 Task: Open Card Business Requirements Elicitation in Board Branding Strategy to Workspace Human Resources Information Systems and add a team member Softage.3@softage.net, a label Red, a checklist Demand Planning, an attachment from your onedrive, a color Red and finally, add a card description 'Research and develop new service quality assurance process' and a comment 'This task presents an opportunity to showcase our problem-solving and critical thinking skills, finding solutions to complex challenges.'. Add a start date 'Jan 07, 1900' with a due date 'Jan 14, 1900'
Action: Mouse moved to (78, 269)
Screenshot: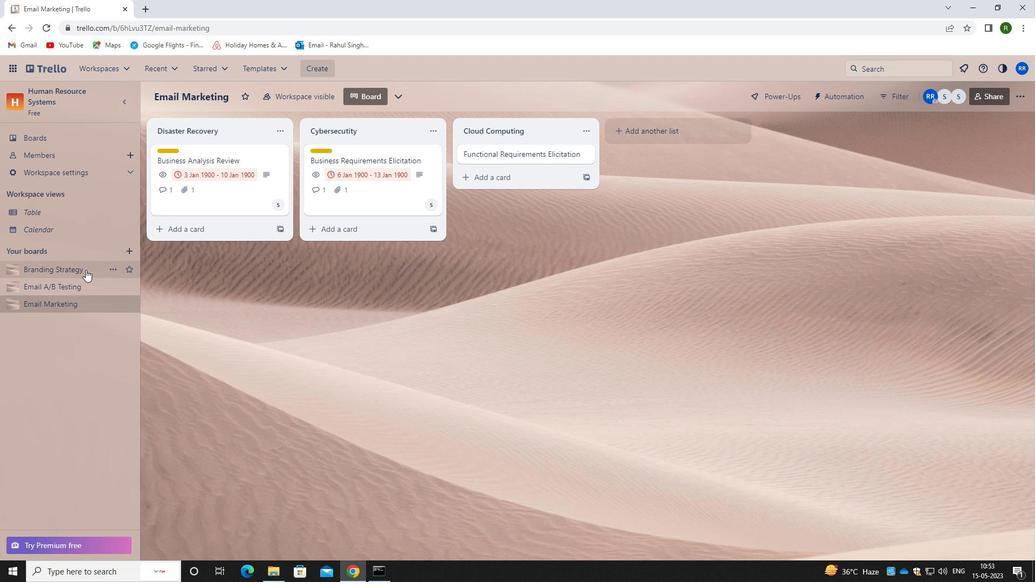 
Action: Mouse pressed left at (78, 269)
Screenshot: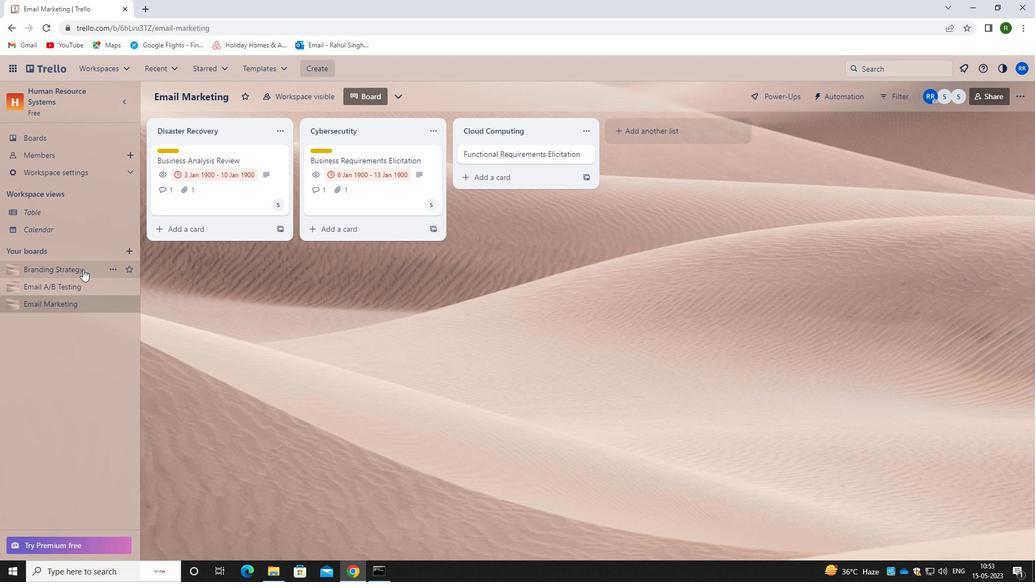 
Action: Mouse moved to (583, 152)
Screenshot: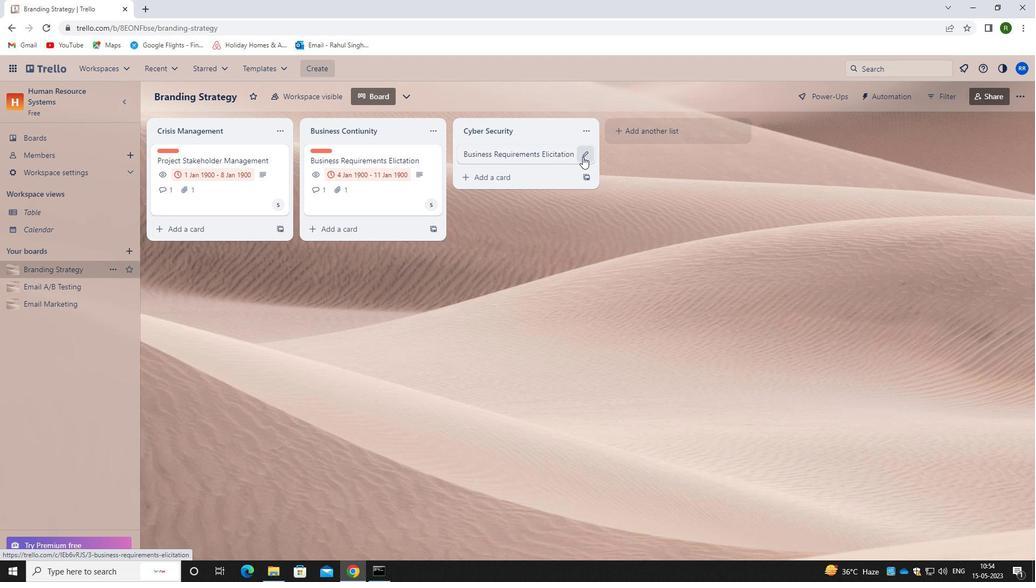 
Action: Mouse pressed left at (583, 152)
Screenshot: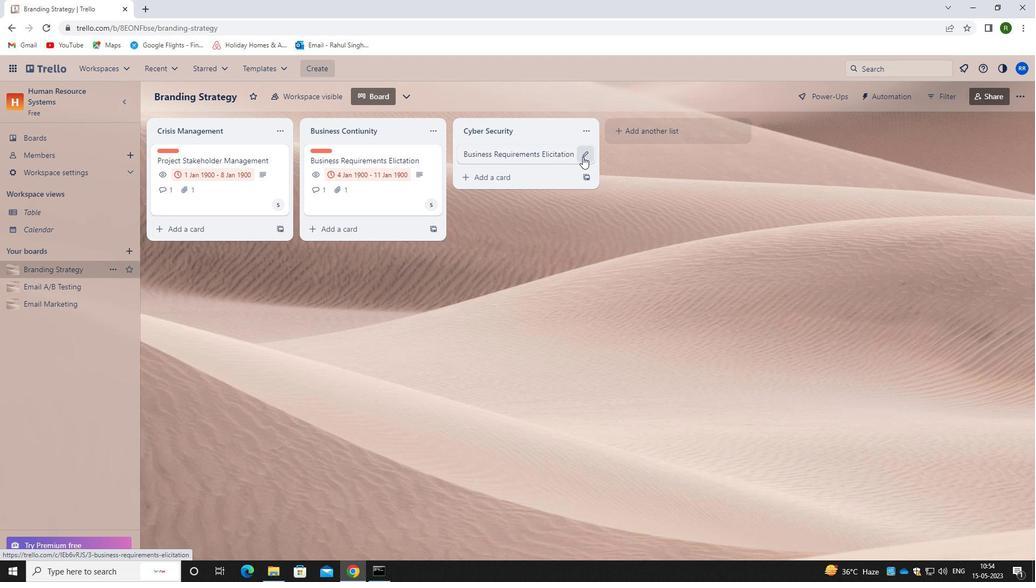 
Action: Mouse moved to (625, 154)
Screenshot: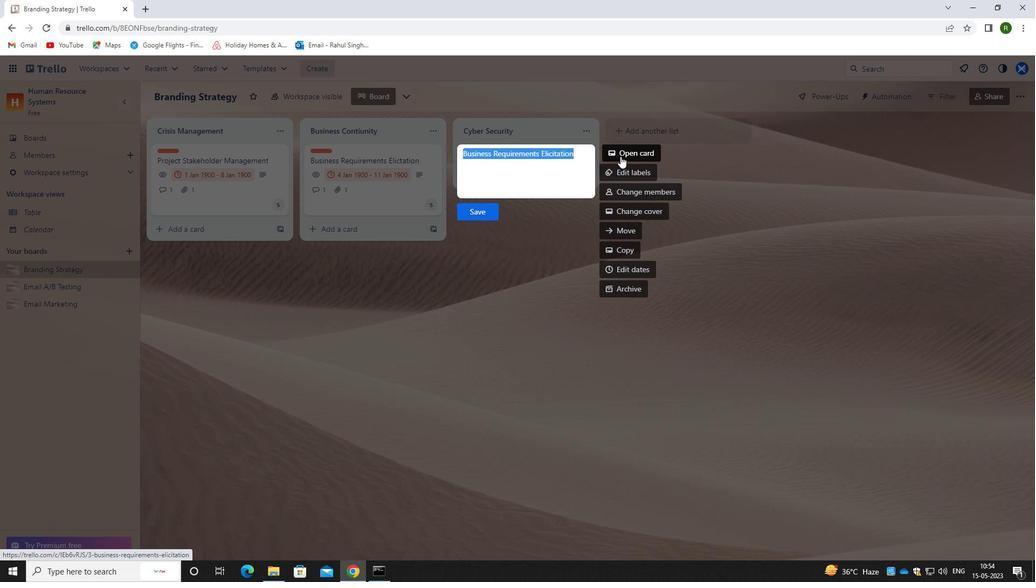 
Action: Mouse pressed left at (625, 154)
Screenshot: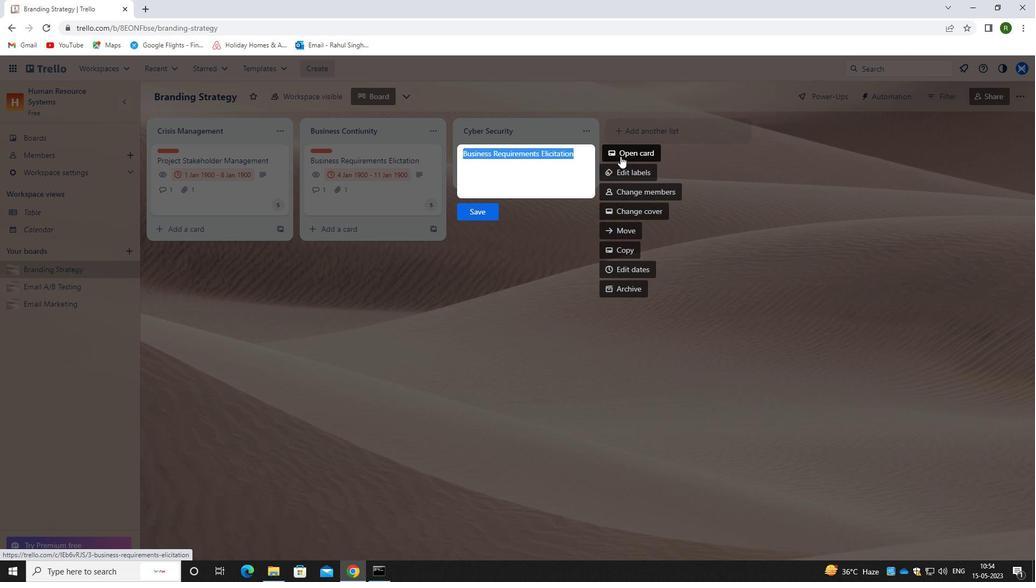 
Action: Mouse moved to (658, 185)
Screenshot: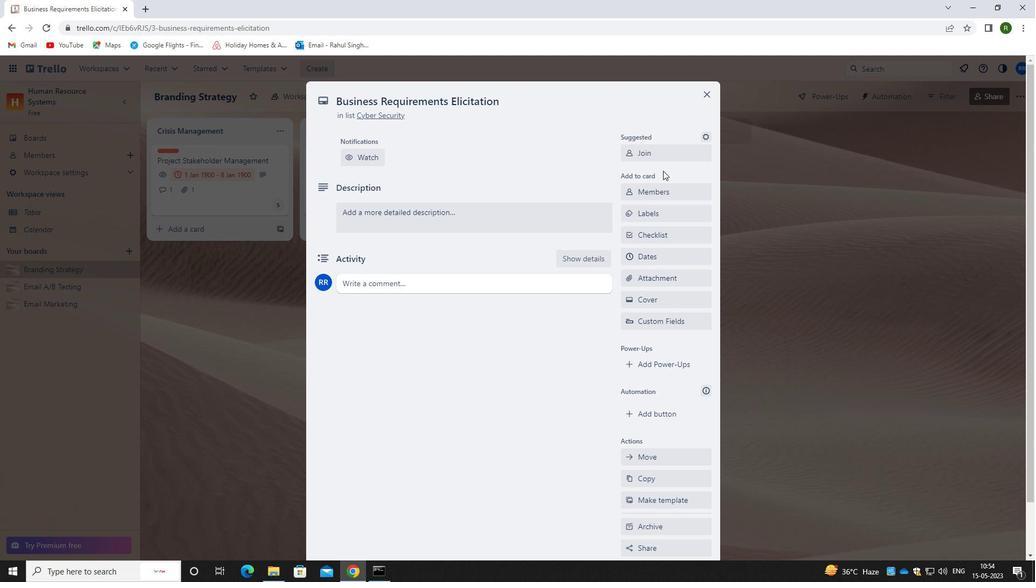 
Action: Mouse pressed left at (658, 185)
Screenshot: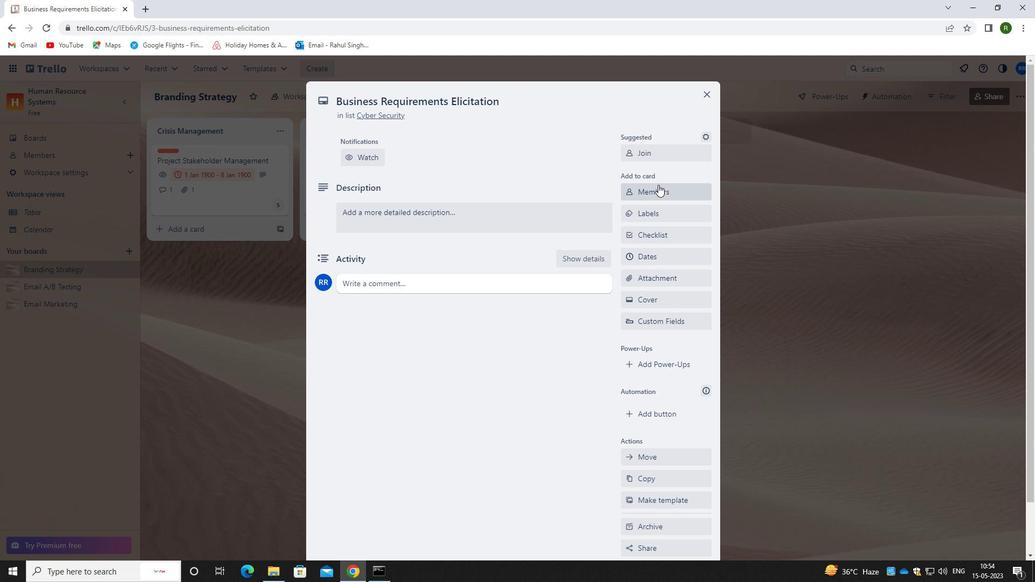 
Action: Mouse moved to (663, 245)
Screenshot: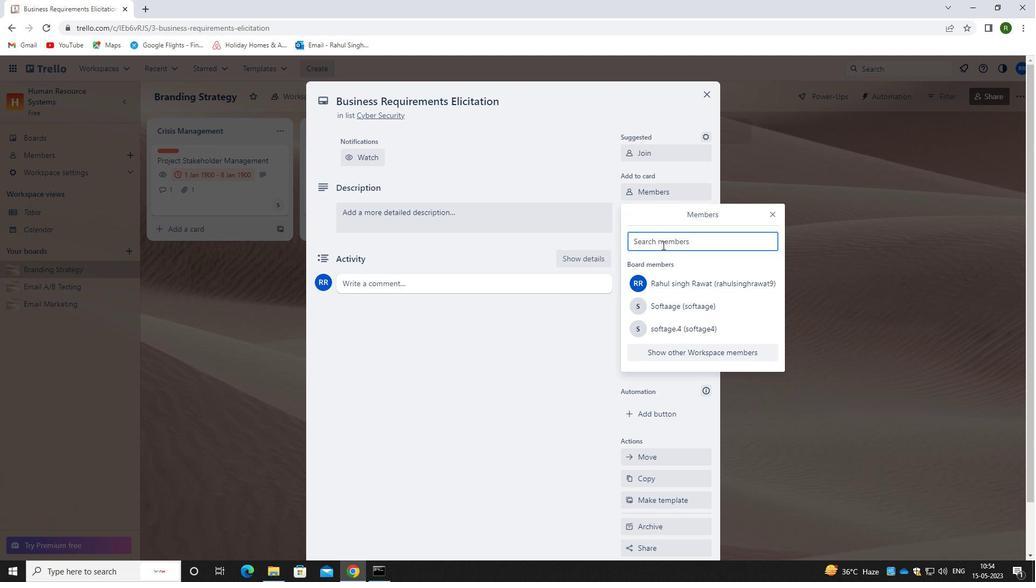 
Action: Key pressed <Key.caps_lock>s<Key.caps_lock>oftage.3<Key.shift>@SOFTAGE.NEY<Key.backspace>
Screenshot: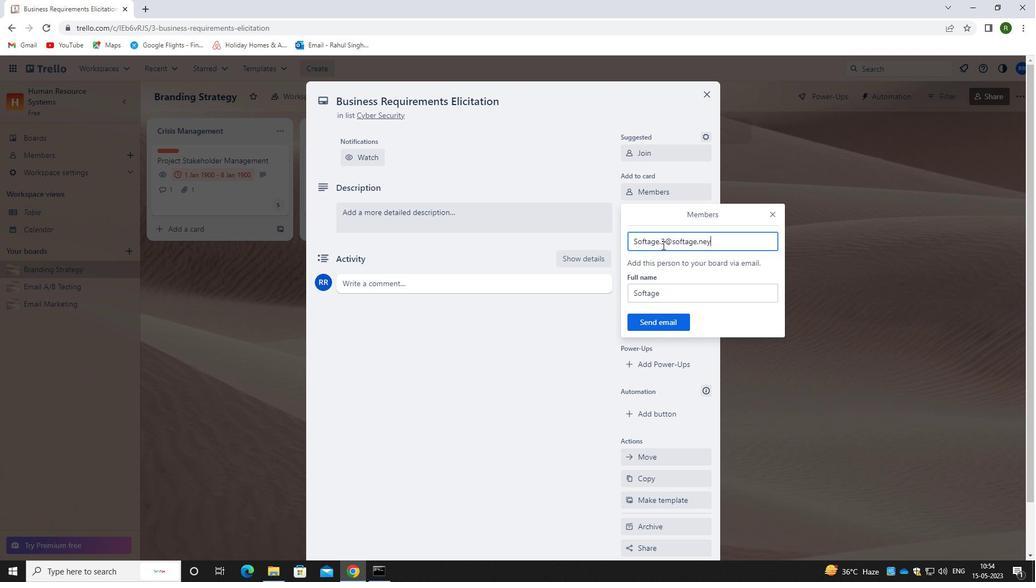 
Action: Mouse moved to (663, 245)
Screenshot: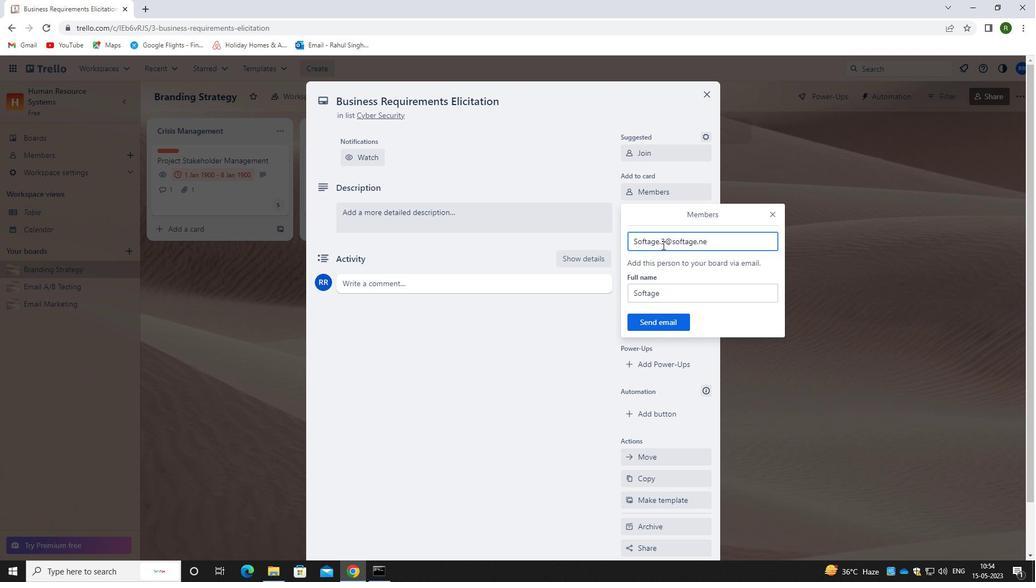 
Action: Key pressed T
Screenshot: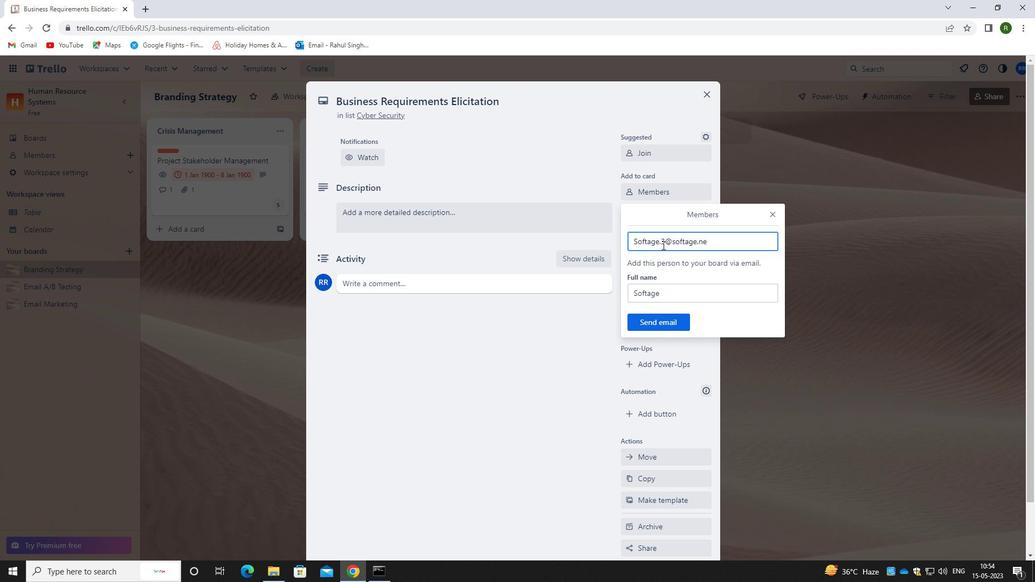 
Action: Mouse moved to (654, 329)
Screenshot: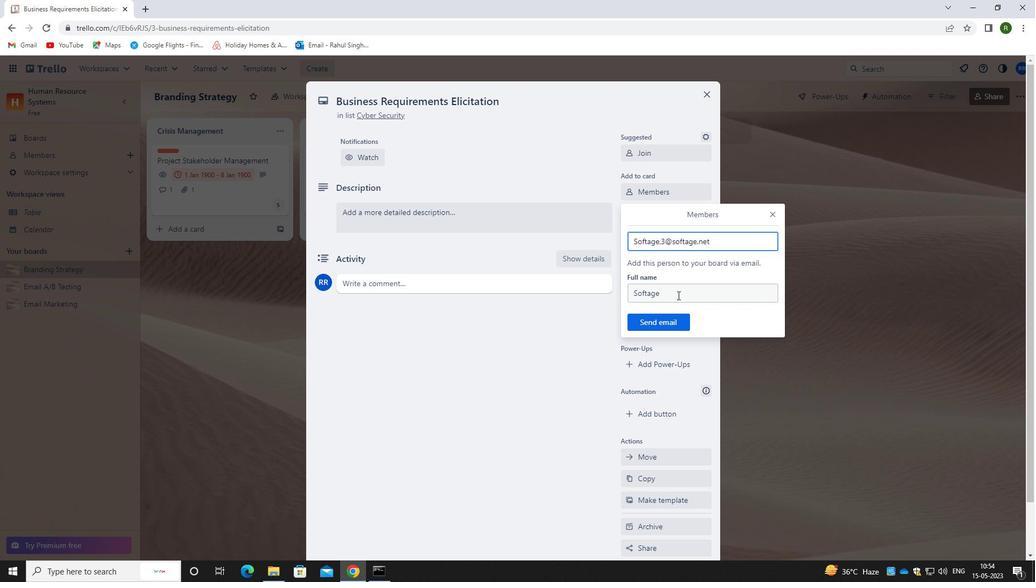 
Action: Mouse pressed left at (654, 329)
Screenshot: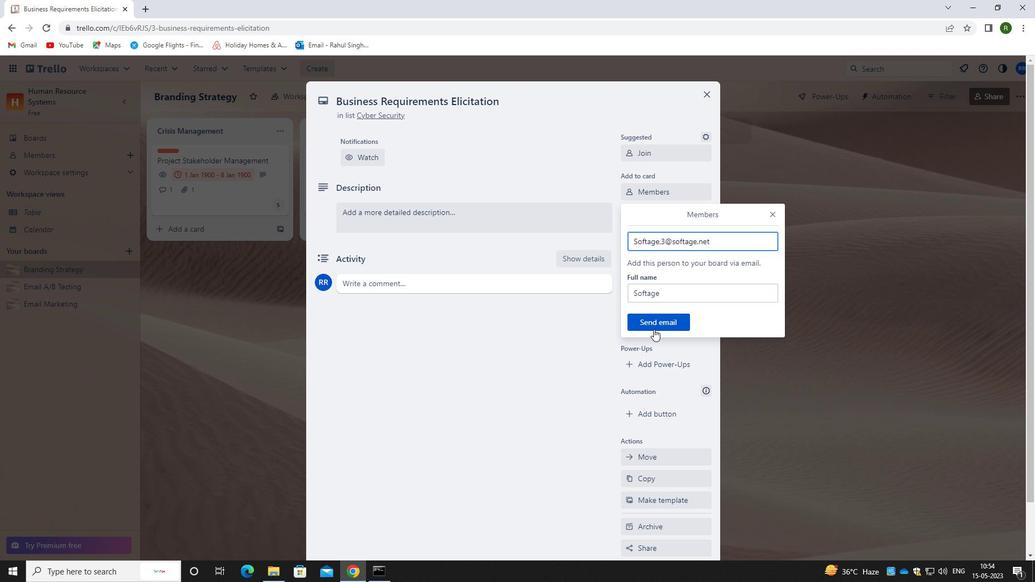 
Action: Mouse moved to (667, 213)
Screenshot: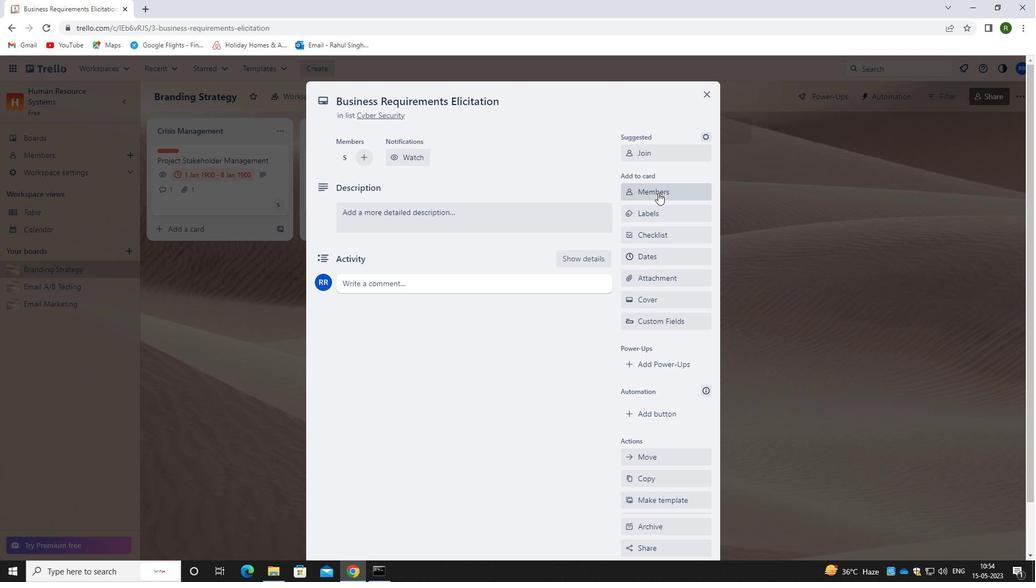 
Action: Mouse pressed left at (667, 213)
Screenshot: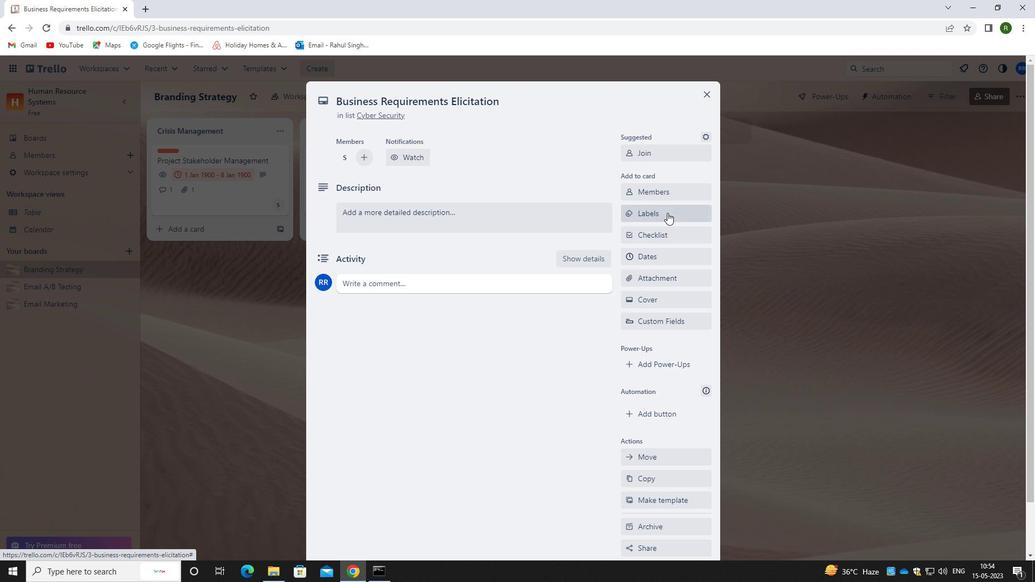 
Action: Mouse moved to (667, 213)
Screenshot: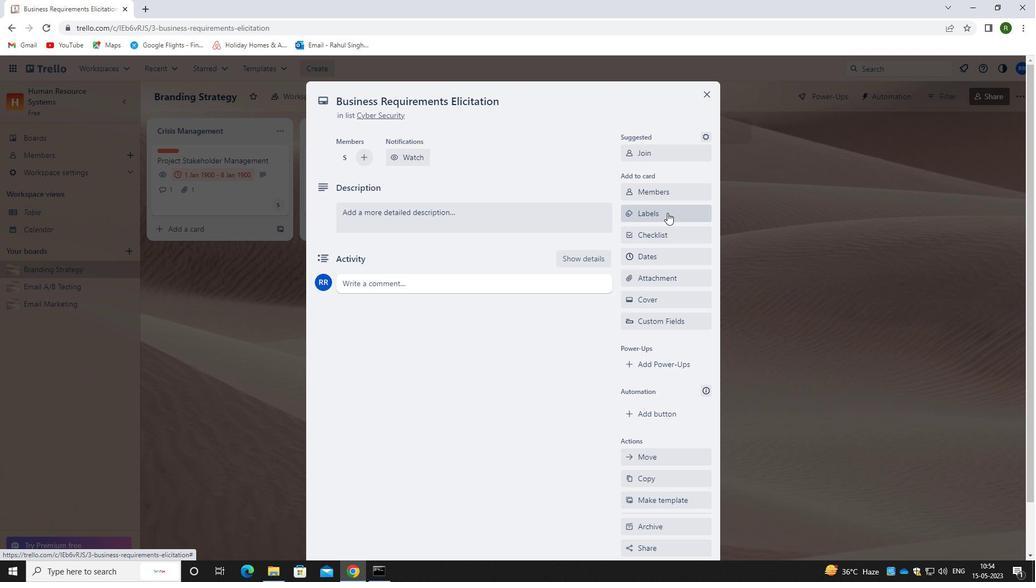 
Action: Key pressed RED
Screenshot: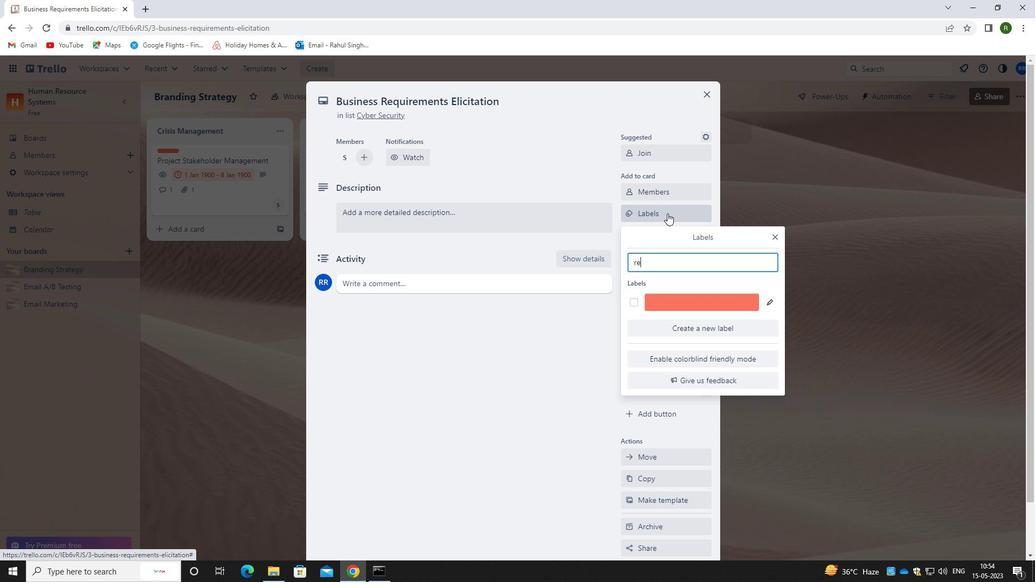 
Action: Mouse moved to (632, 302)
Screenshot: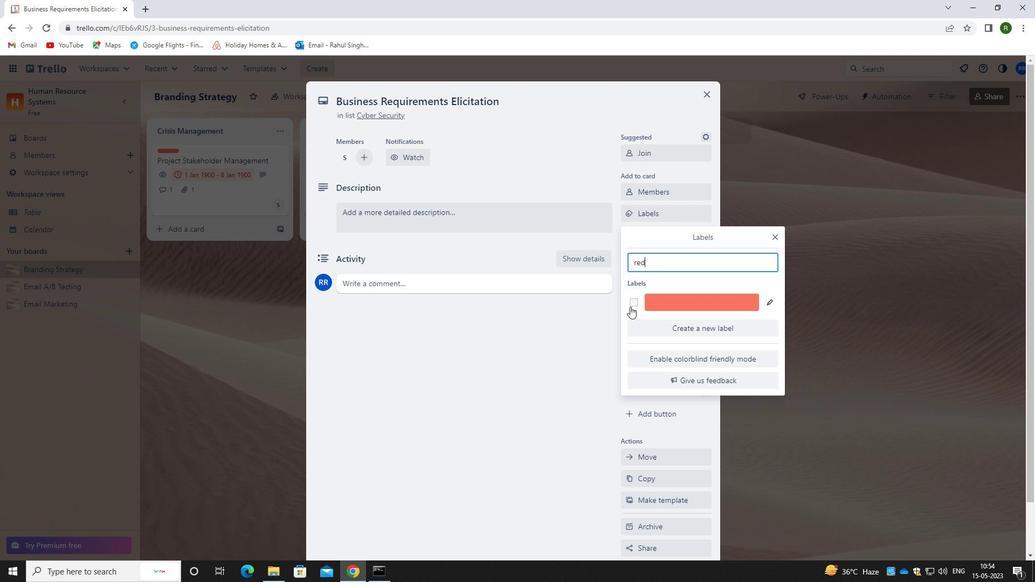 
Action: Mouse pressed left at (632, 302)
Screenshot: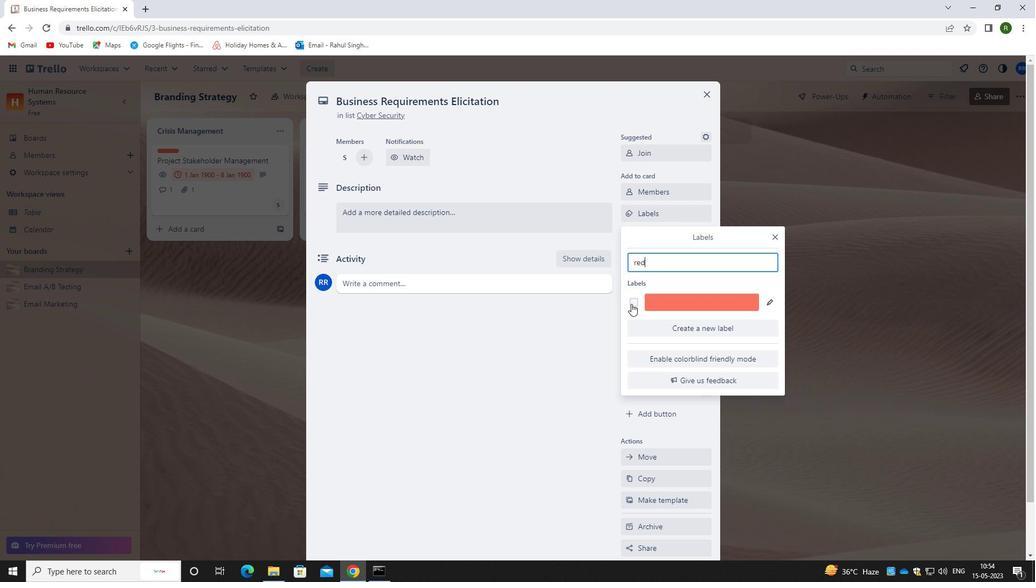
Action: Mouse moved to (564, 366)
Screenshot: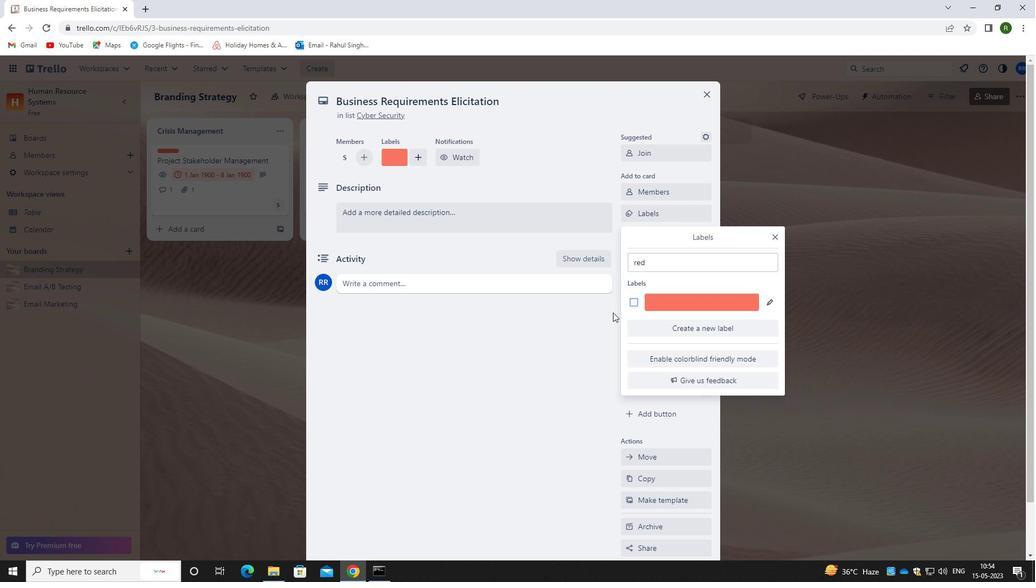 
Action: Mouse pressed left at (564, 366)
Screenshot: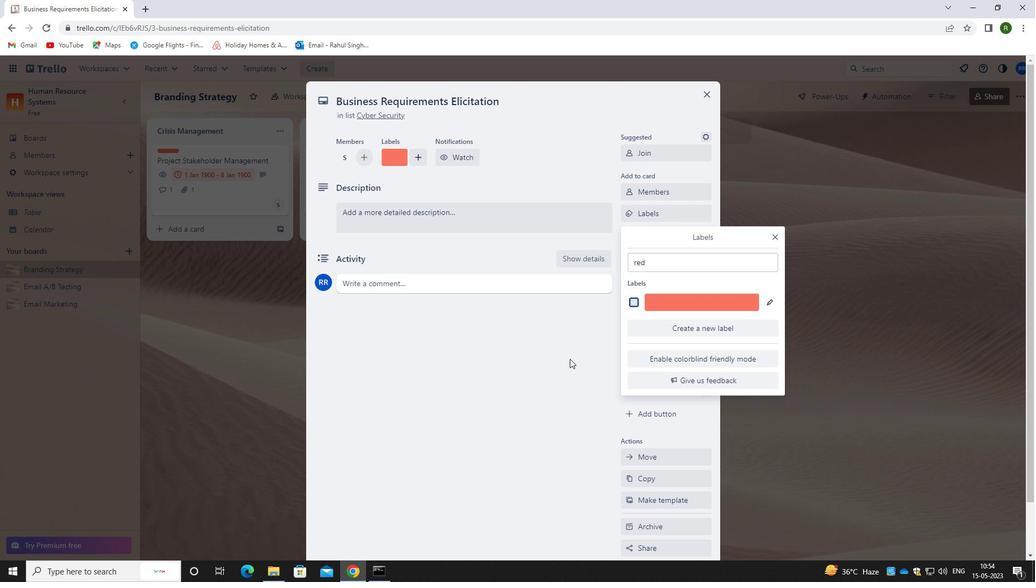 
Action: Mouse moved to (662, 239)
Screenshot: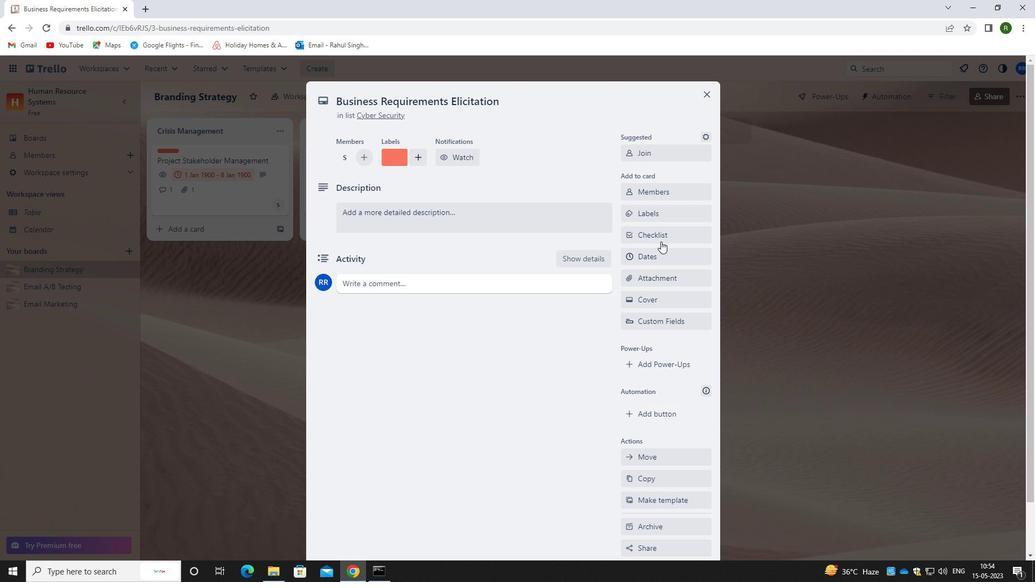 
Action: Mouse pressed left at (662, 239)
Screenshot: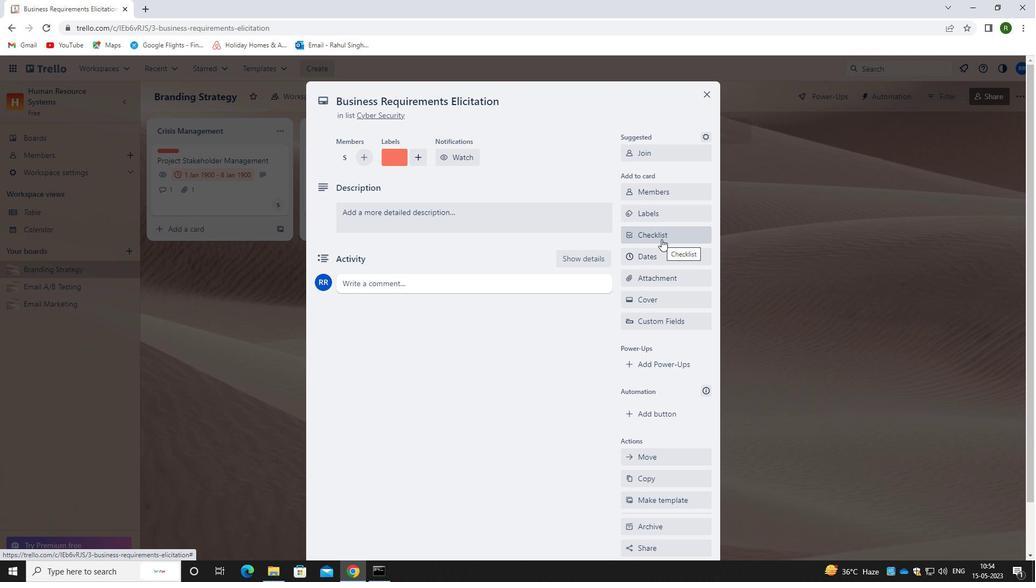 
Action: Mouse moved to (726, 305)
Screenshot: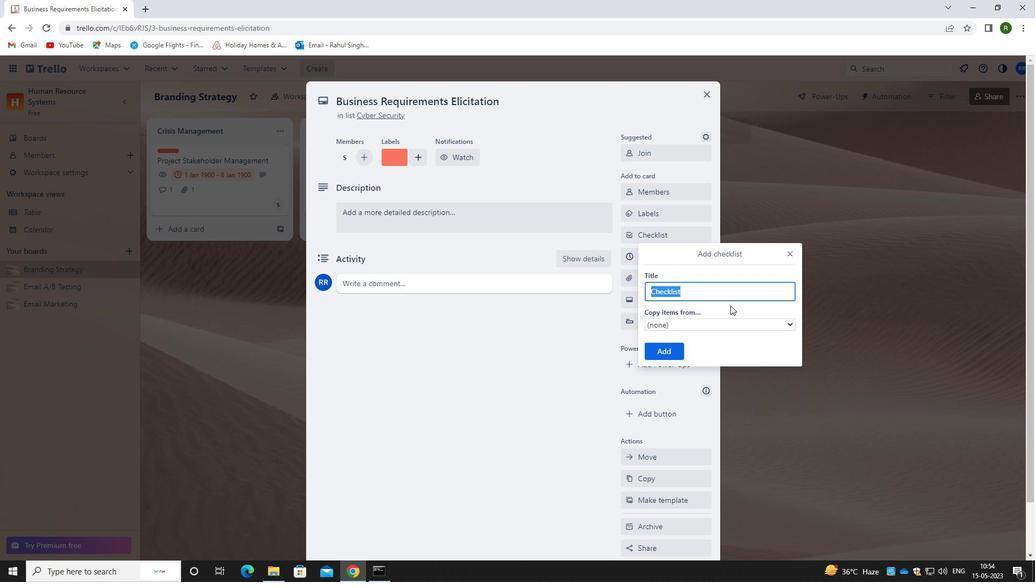 
Action: Key pressed <Key.shift>DEMAND<Key.space><Key.shift><Key.shift><Key.shift><Key.shift><Key.shift>PLANNING
Screenshot: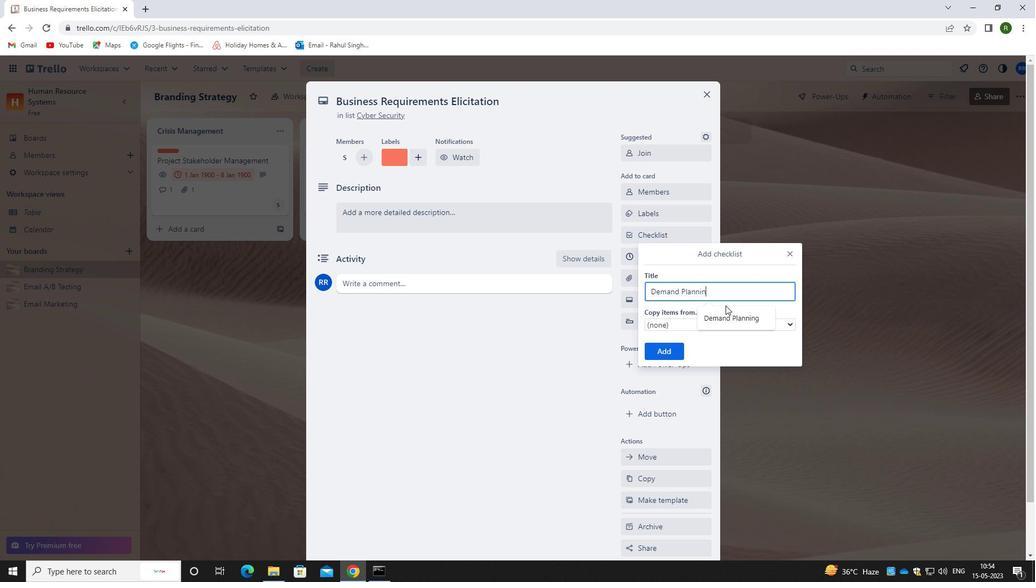 
Action: Mouse moved to (669, 346)
Screenshot: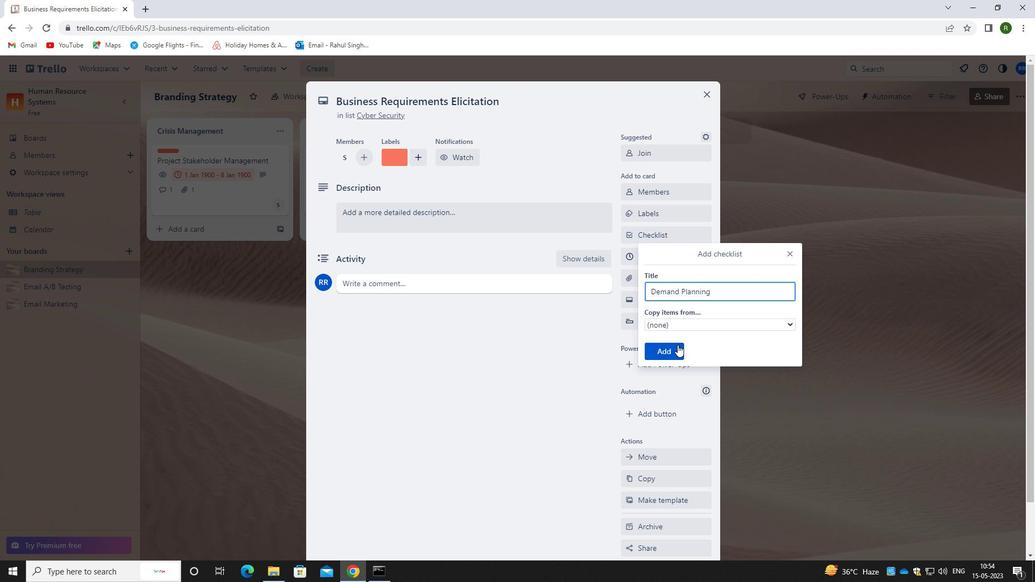 
Action: Mouse pressed left at (669, 346)
Screenshot: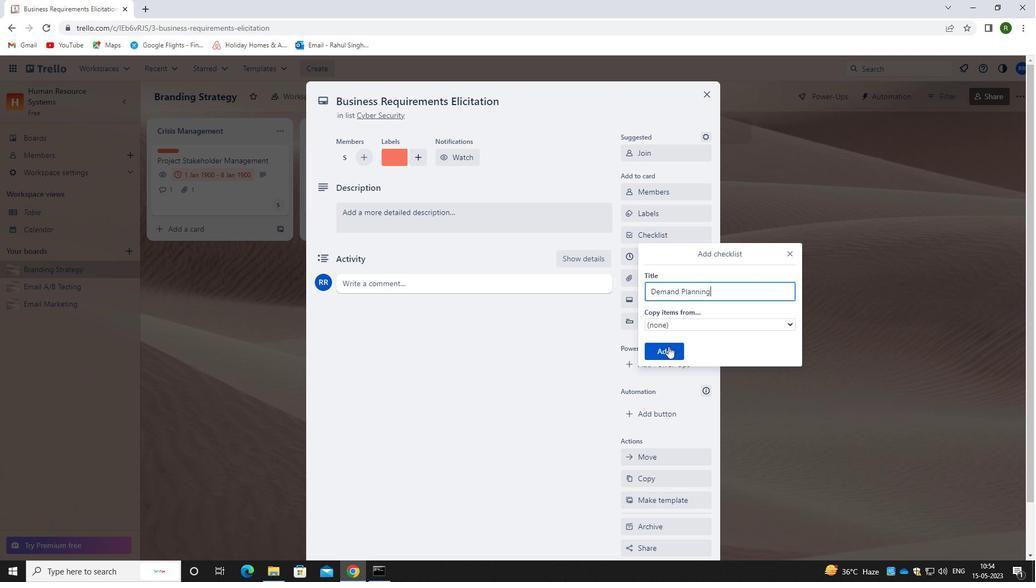 
Action: Mouse moved to (670, 275)
Screenshot: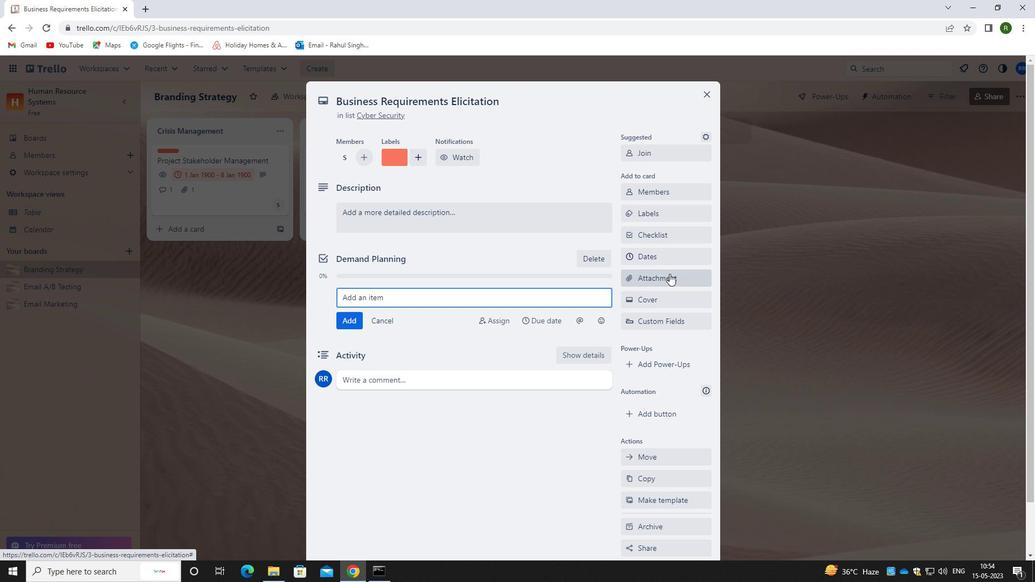 
Action: Mouse pressed left at (670, 275)
Screenshot: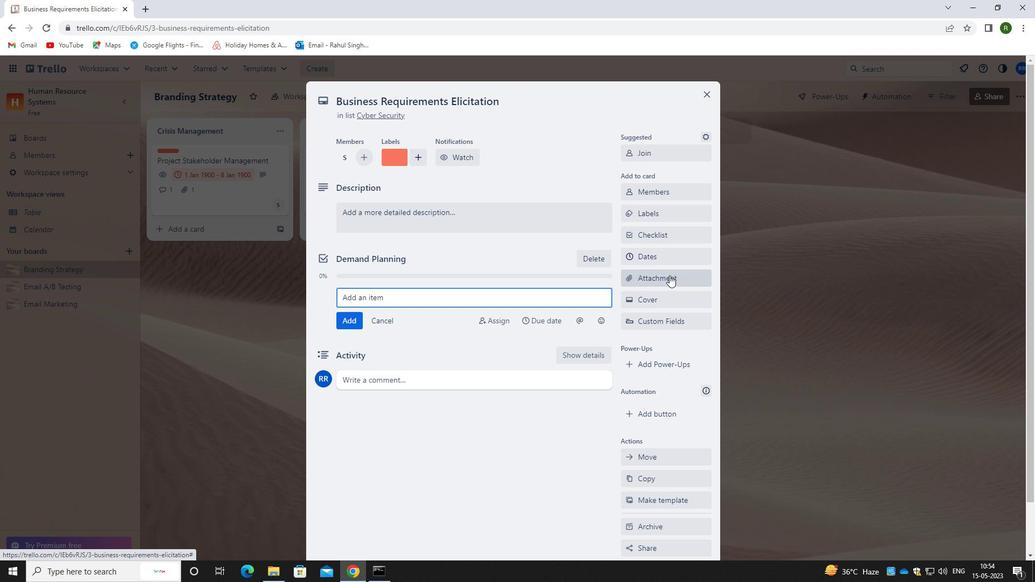 
Action: Mouse moved to (665, 410)
Screenshot: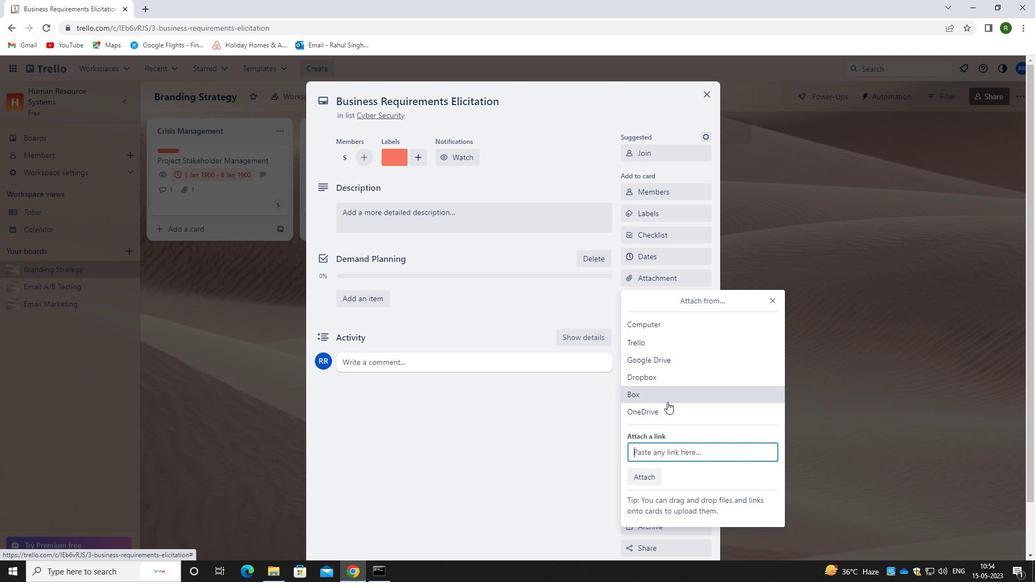 
Action: Mouse pressed left at (665, 410)
Screenshot: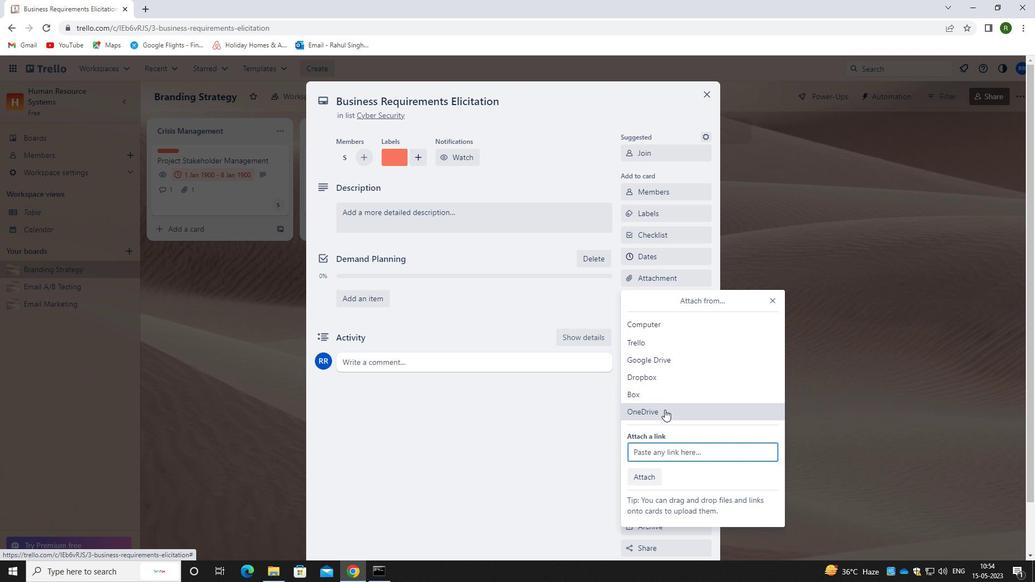 
Action: Mouse moved to (464, 355)
Screenshot: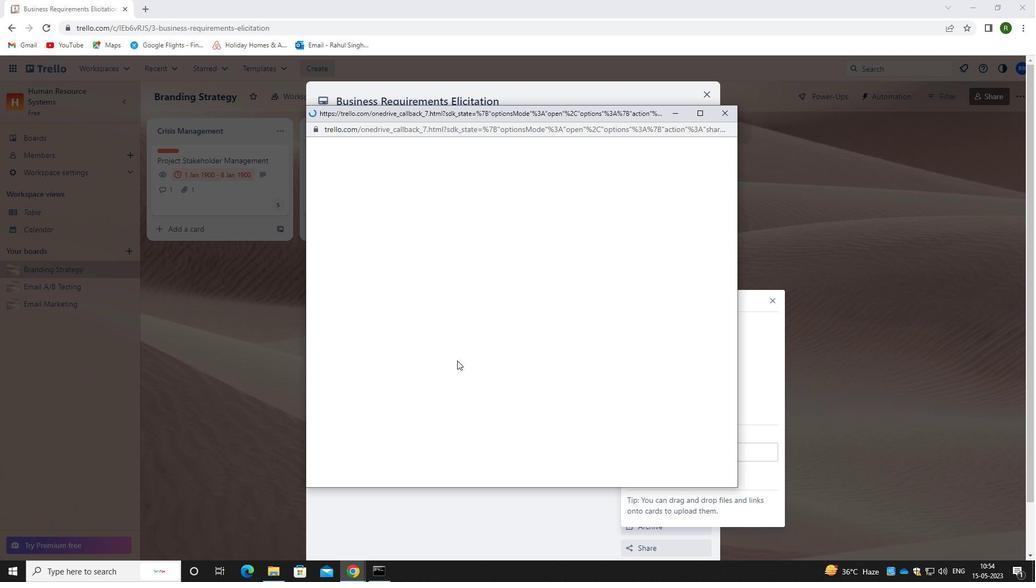 
Action: Mouse pressed left at (464, 355)
Screenshot: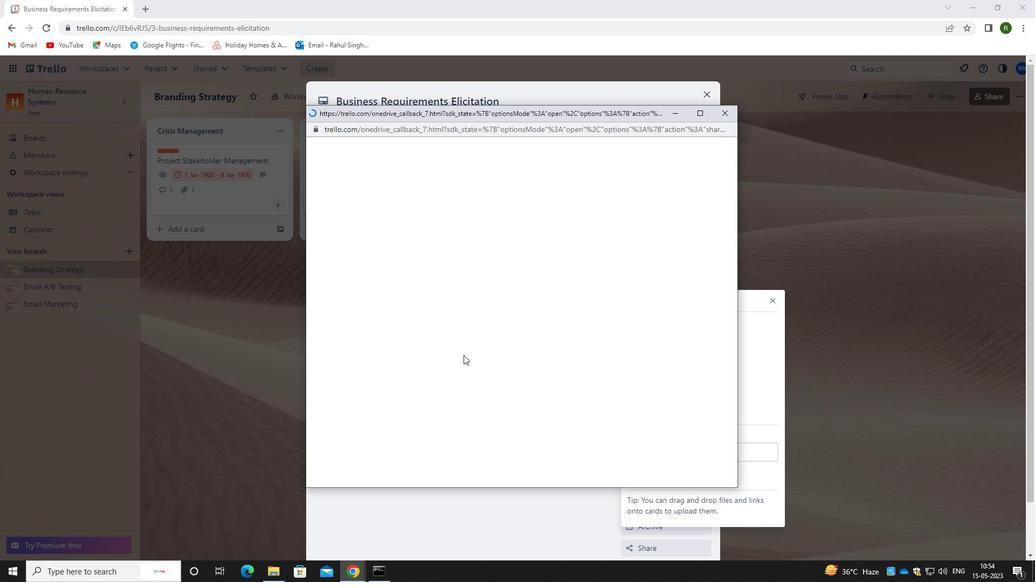 
Action: Mouse moved to (330, 394)
Screenshot: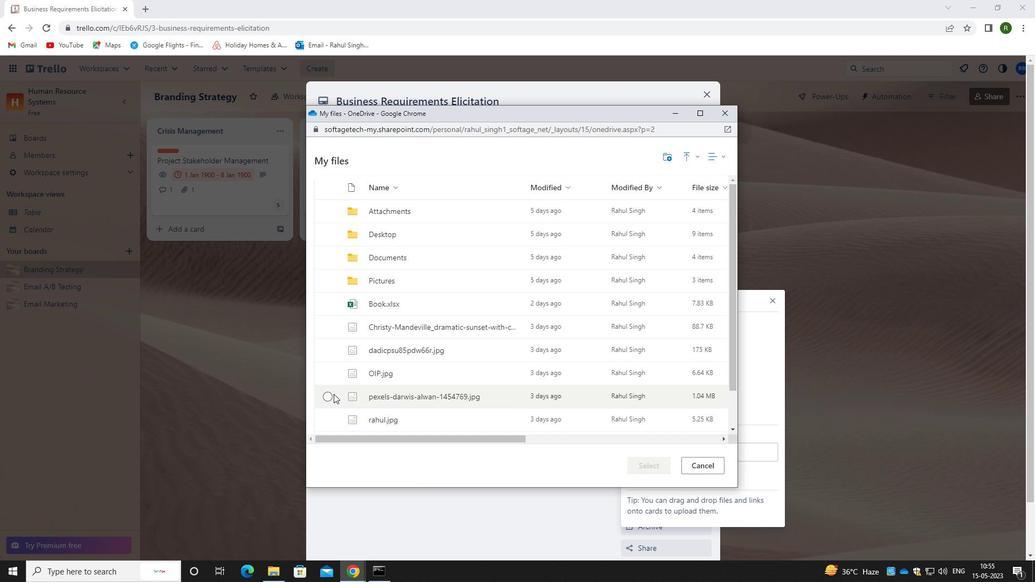
Action: Mouse pressed left at (330, 394)
Screenshot: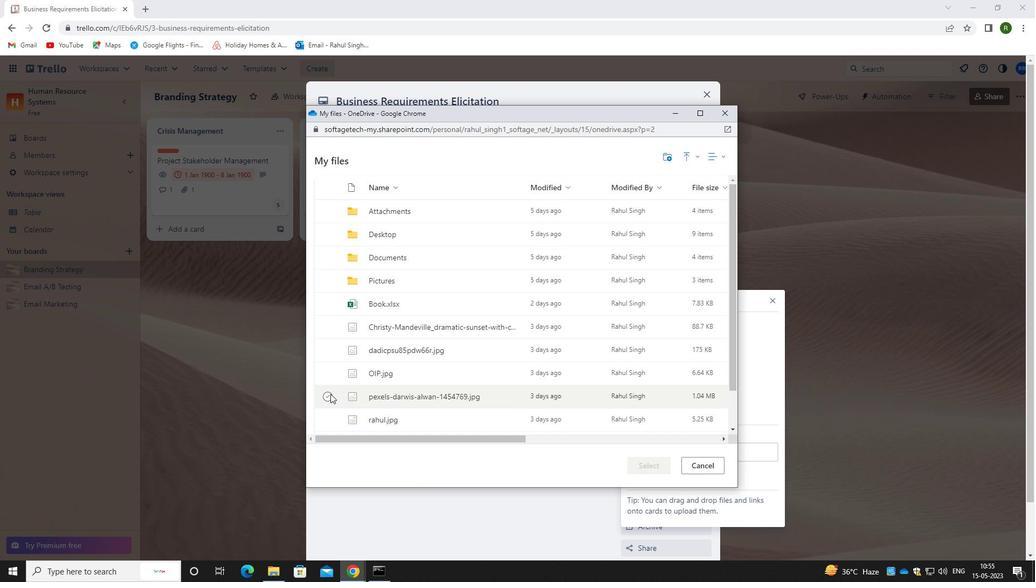 
Action: Mouse moved to (660, 461)
Screenshot: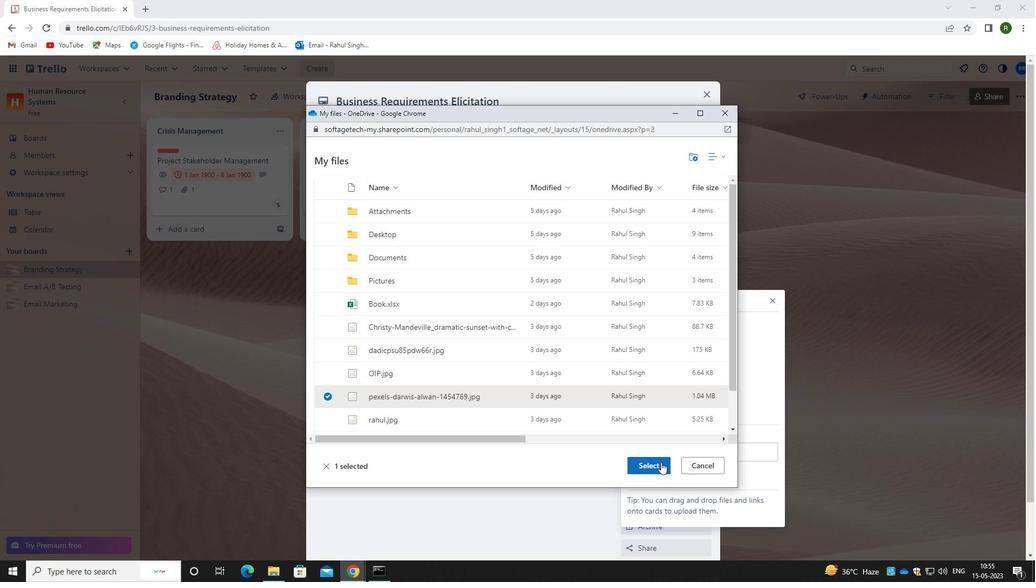 
Action: Mouse pressed left at (660, 461)
Screenshot: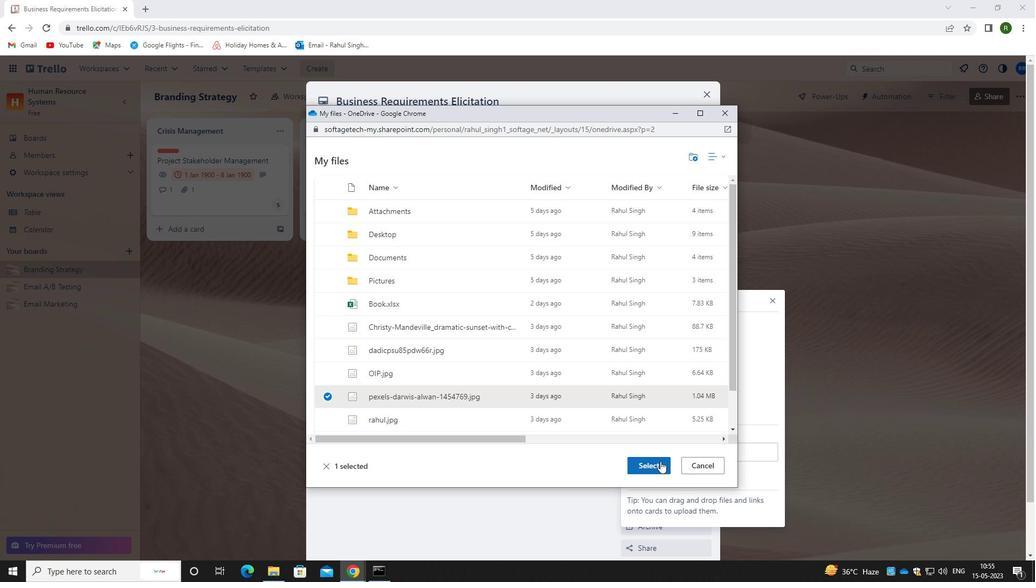 
Action: Mouse moved to (448, 219)
Screenshot: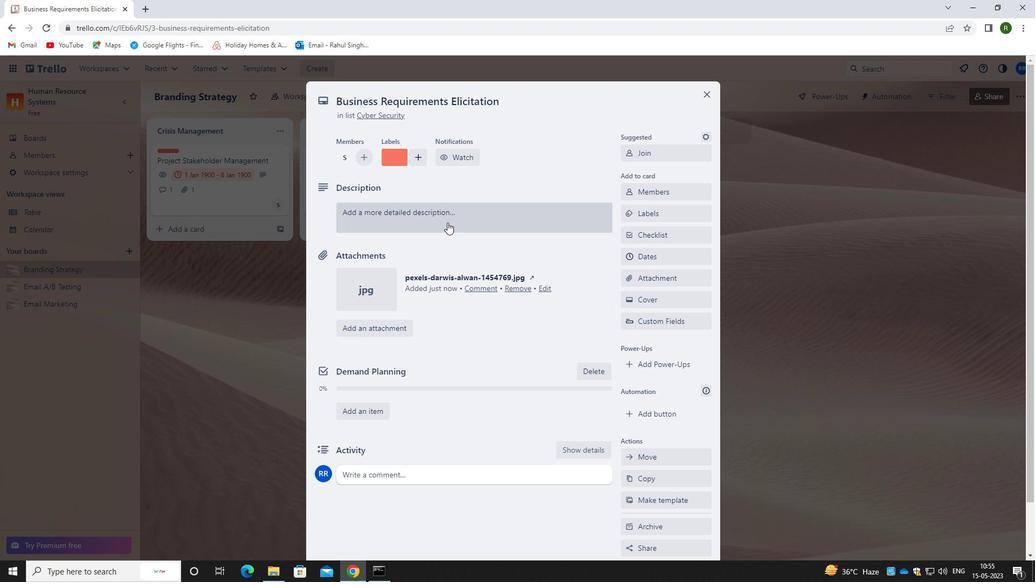 
Action: Mouse pressed left at (448, 219)
Screenshot: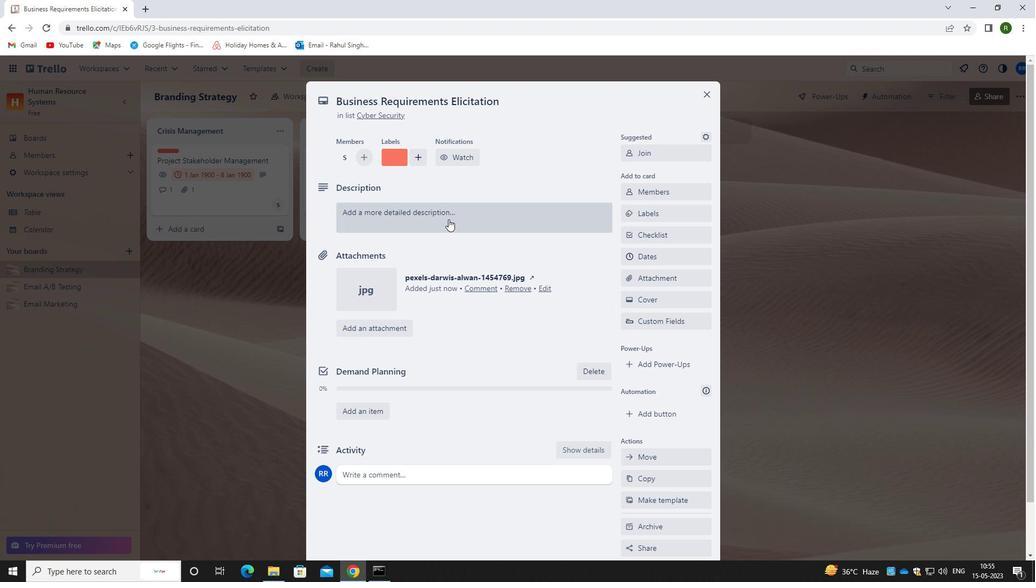 
Action: Mouse moved to (444, 247)
Screenshot: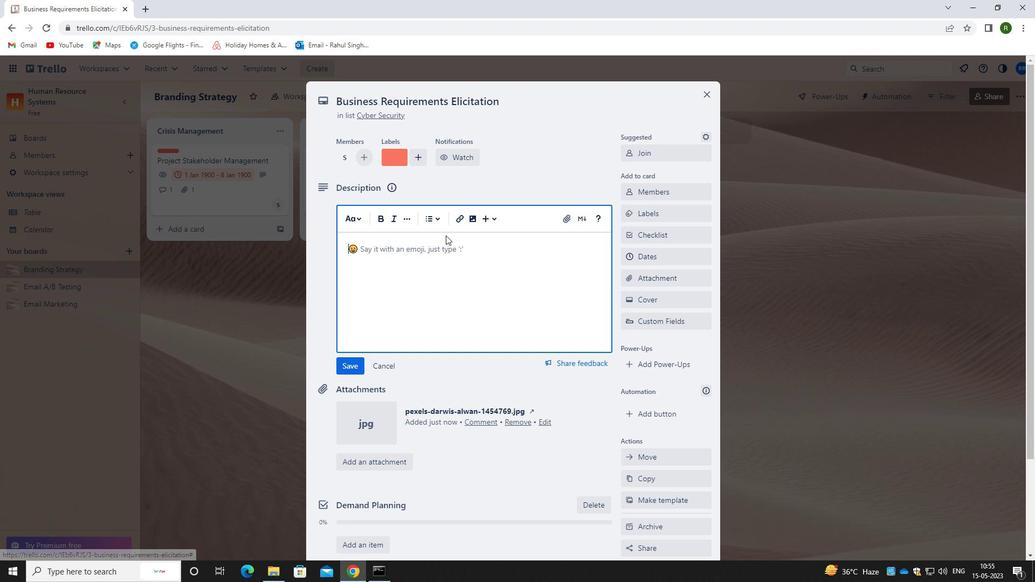 
Action: Mouse pressed left at (444, 247)
Screenshot: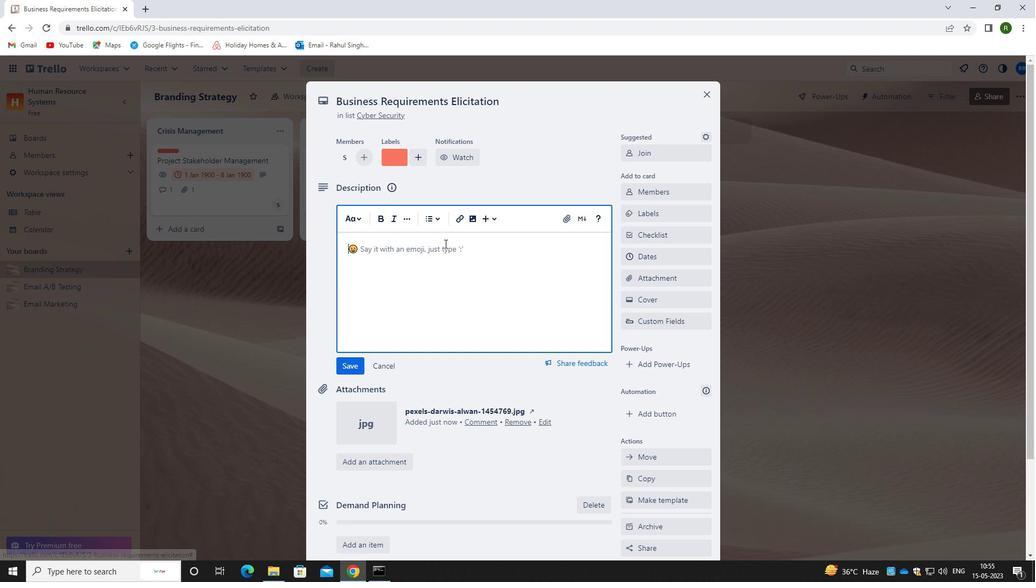 
Action: Key pressed <Key.caps_lock>R<Key.caps_lock>ESEARCH<Key.space>AND<Key.space>DEVELOP<Key.space>NEW<Key.space>SERVICE<Key.space>QUALITY<Key.space>ASSURANCE<Key.space>PROCESS
Screenshot: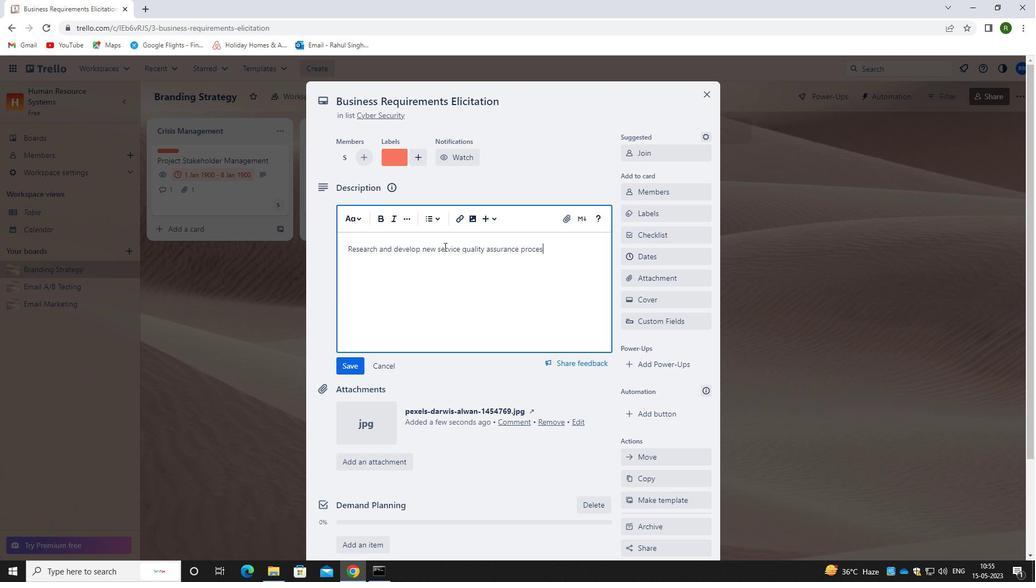 
Action: Mouse moved to (359, 371)
Screenshot: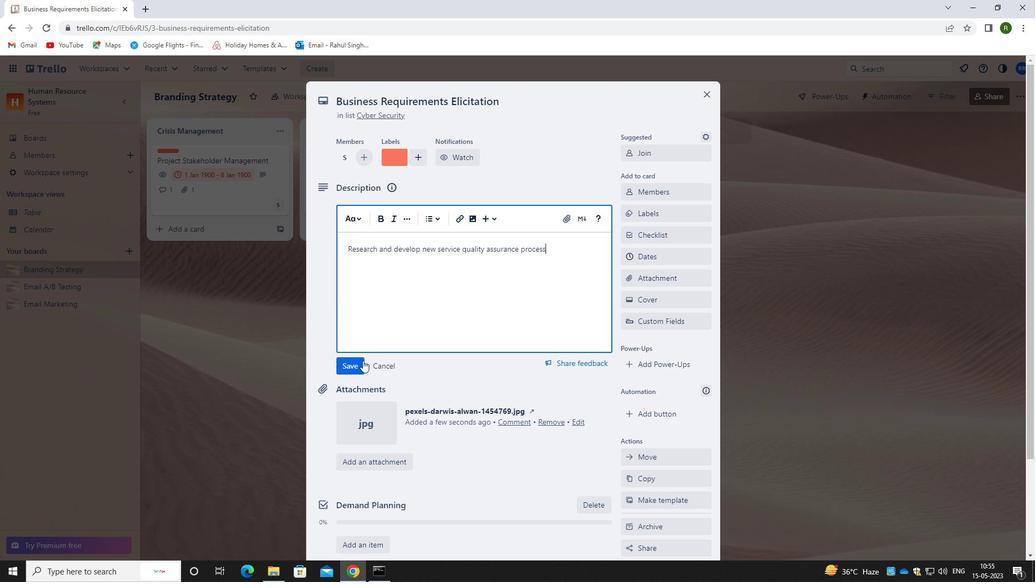 
Action: Mouse pressed left at (359, 371)
Screenshot: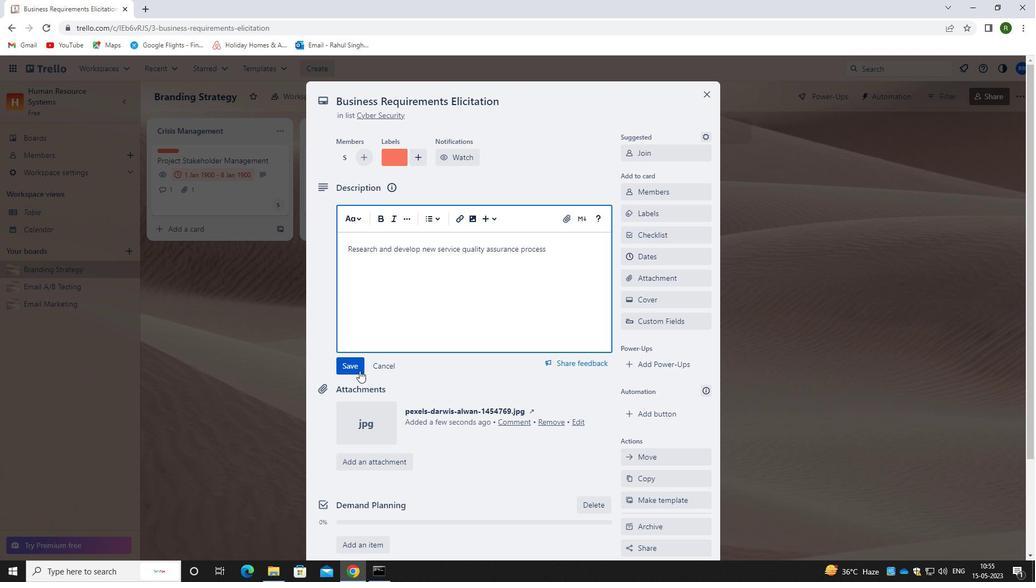 
Action: Mouse moved to (476, 453)
Screenshot: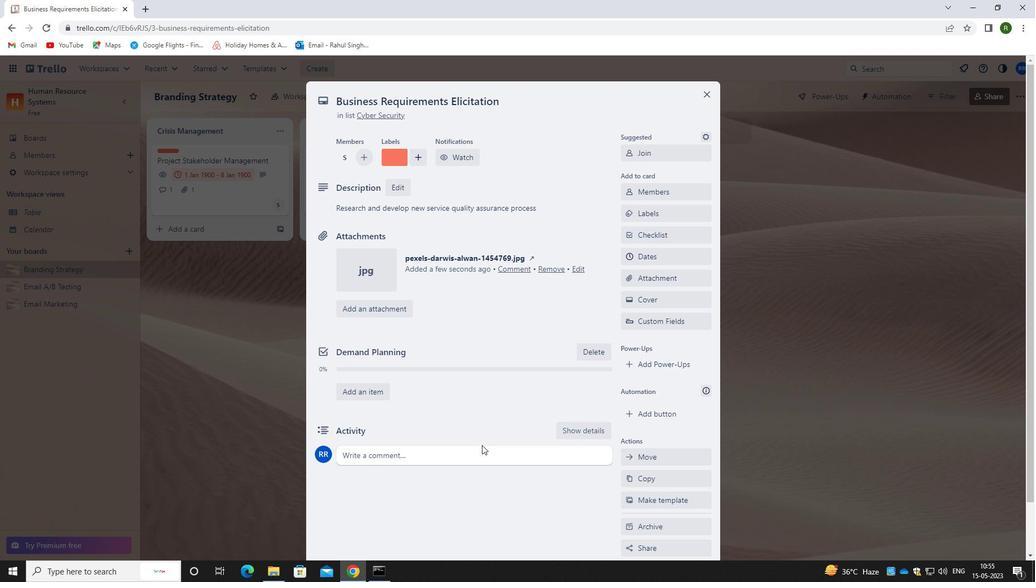 
Action: Mouse pressed left at (476, 453)
Screenshot: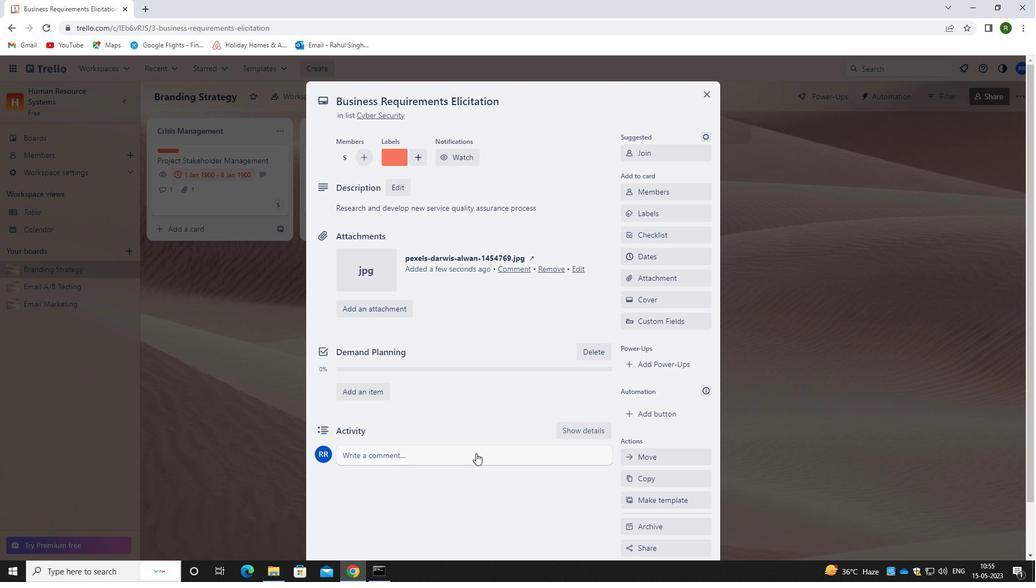 
Action: Mouse moved to (464, 489)
Screenshot: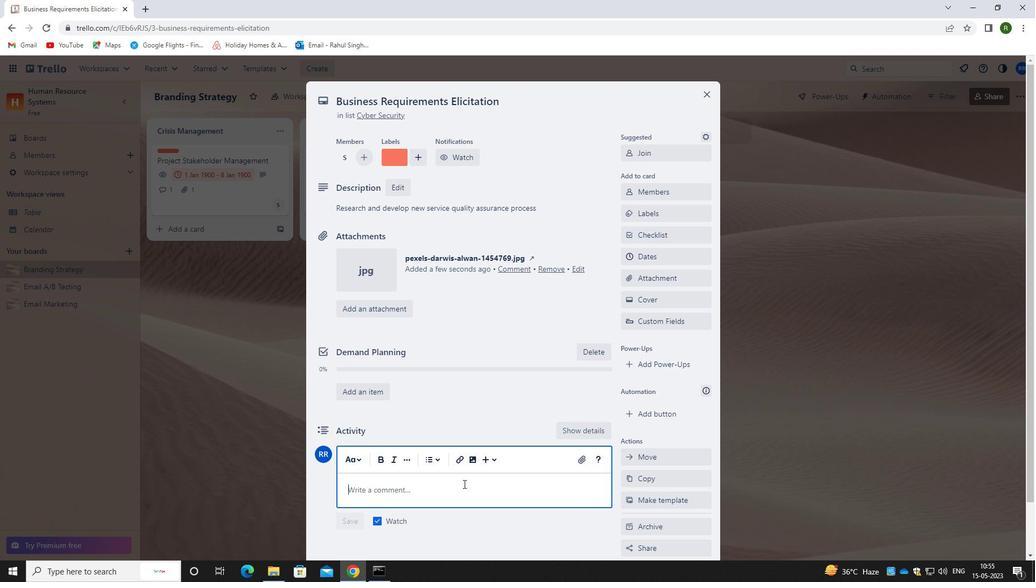 
Action: Mouse pressed left at (464, 489)
Screenshot: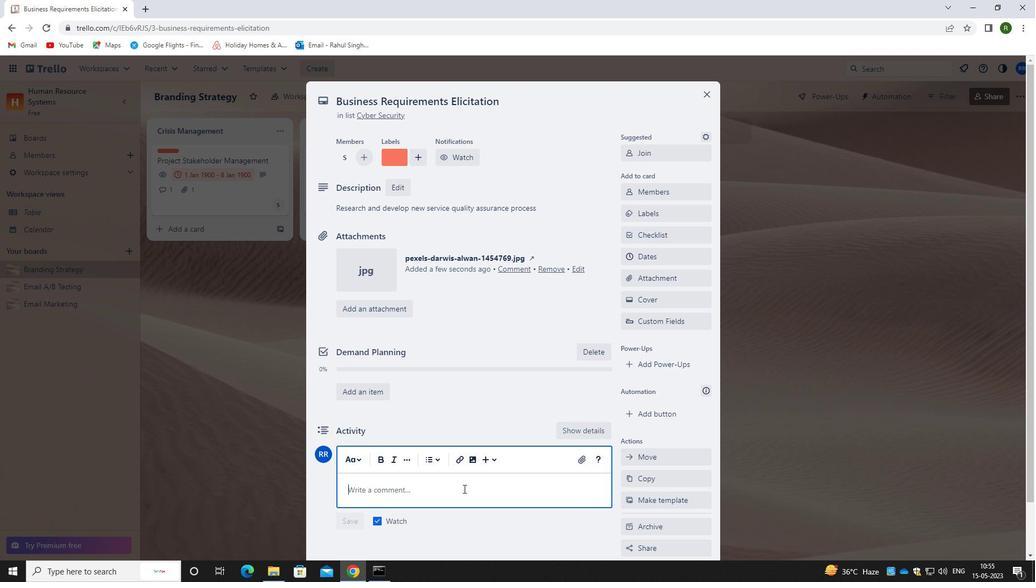 
Action: Key pressed <Key.caps_lock>T<Key.caps_lock>HSI<Key.space><Key.backspace><Key.backspace><Key.backspace>IS<Key.space>TASK<Key.space>PRESENTS<Key.space>AN<Key.space>A<Key.backspace>OPPORTUNITY<Key.space>TO<Key.space>SHOWCASE<Key.space>OUR<Key.space>PROBLEM<Key.space>SOLVING<Key.space>AND<Key.space>CRITICAL<Key.space>THINKING<Key.space>SKILLS<Key.space>,<Key.space>FINDING<Key.space>SOLUTIONS<Key.space>TO<Key.space>COMPLEX<Key.space>CHALLENGES,
Screenshot: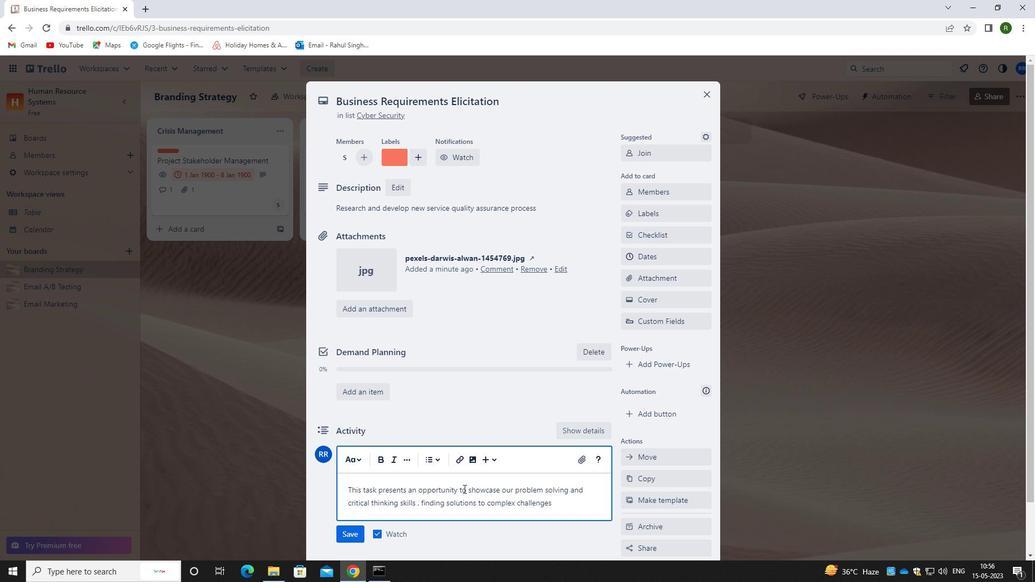 
Action: Mouse moved to (352, 535)
Screenshot: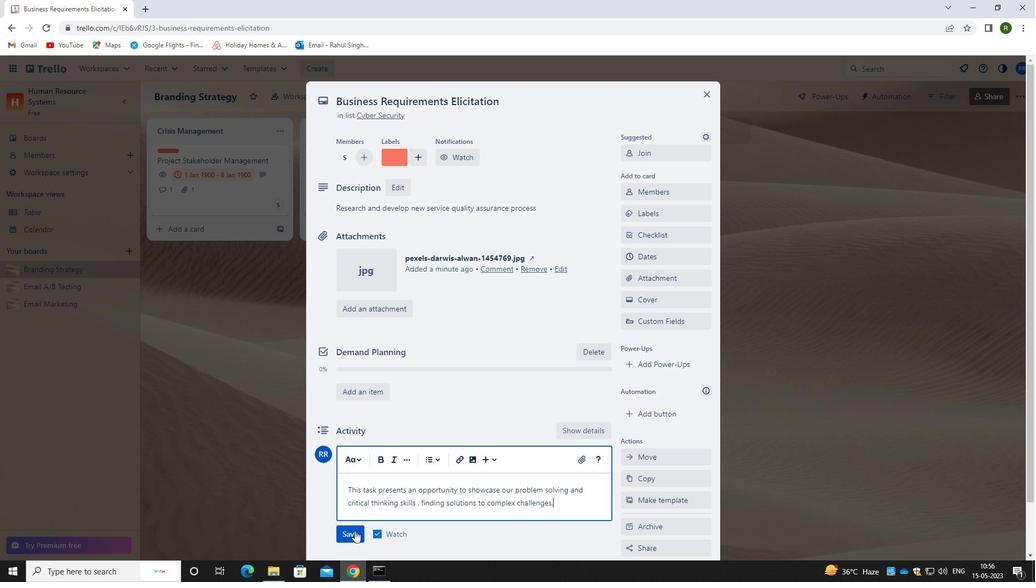 
Action: Mouse pressed left at (352, 535)
Screenshot: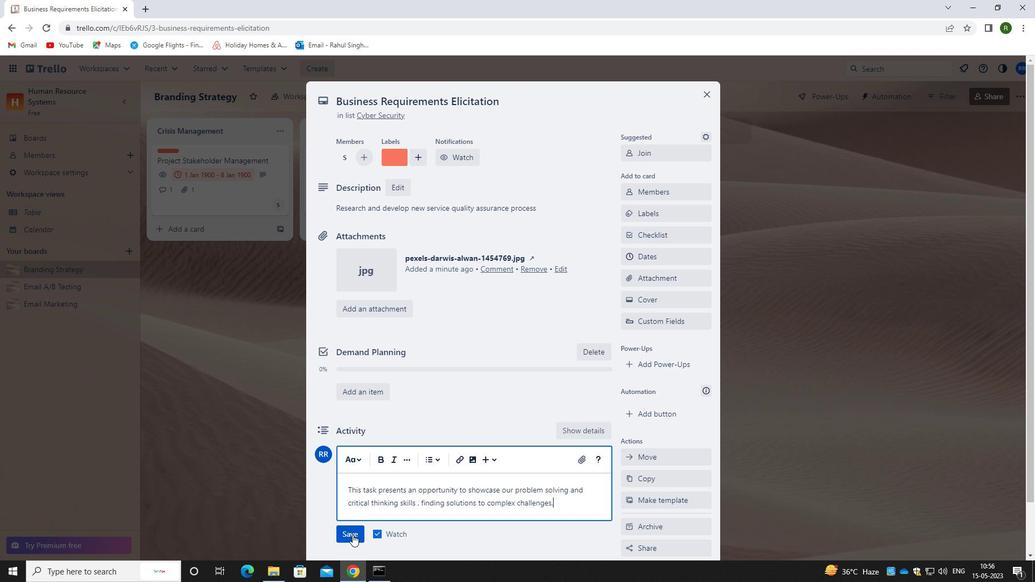 
Action: Mouse moved to (679, 260)
Screenshot: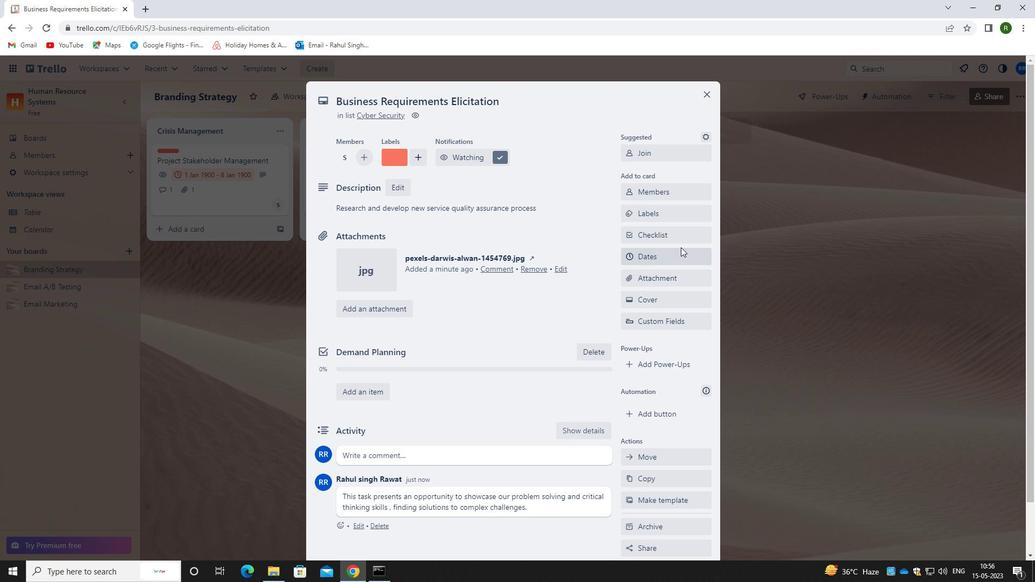
Action: Mouse pressed left at (679, 260)
Screenshot: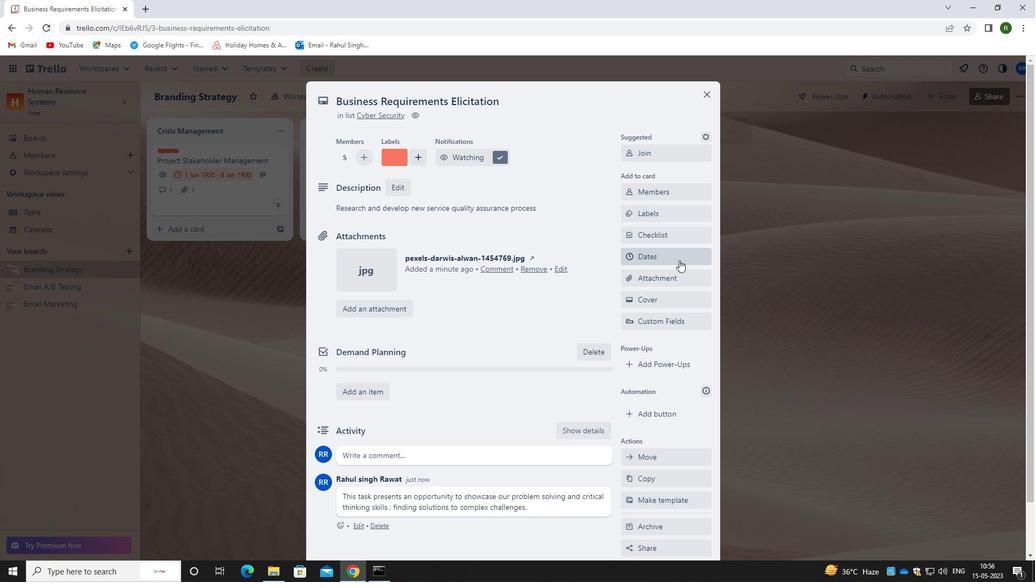 
Action: Mouse moved to (632, 293)
Screenshot: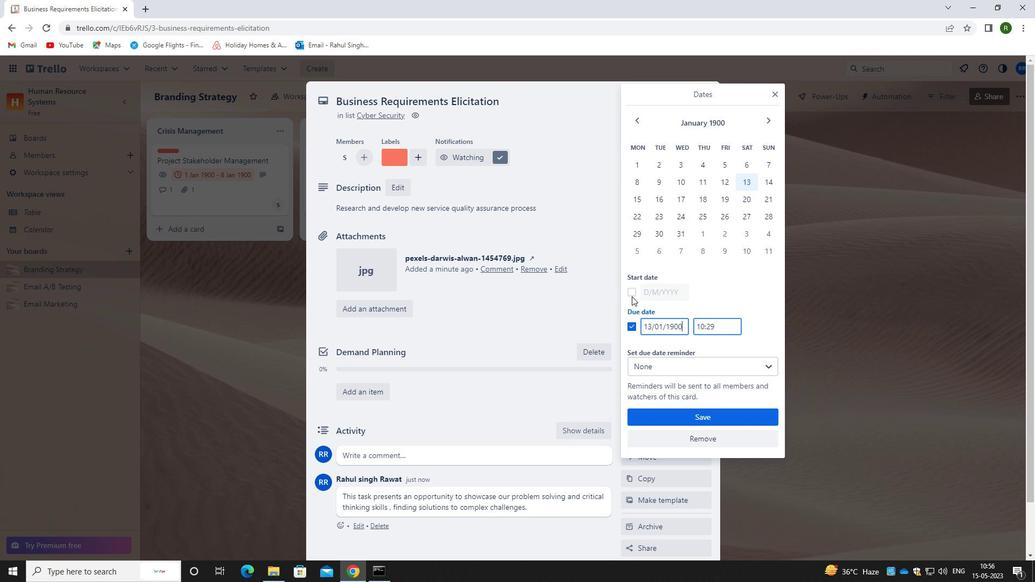 
Action: Mouse pressed left at (632, 293)
Screenshot: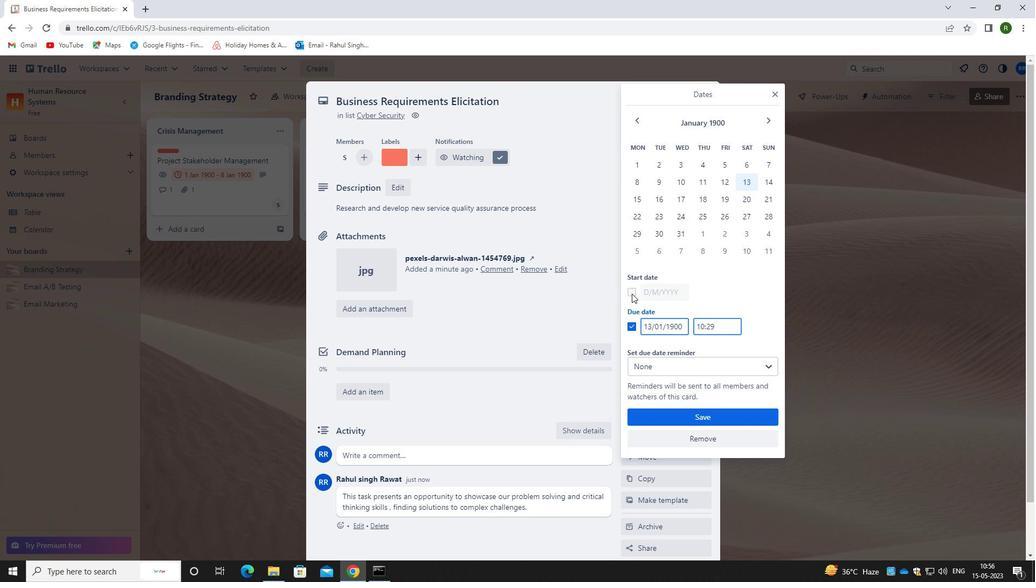 
Action: Mouse moved to (688, 291)
Screenshot: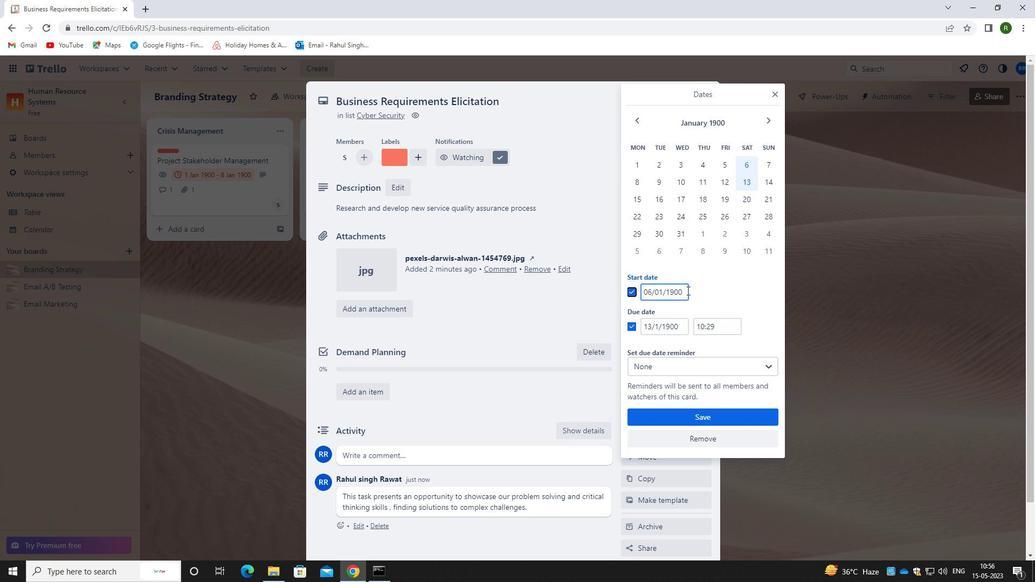 
Action: Mouse pressed left at (688, 291)
Screenshot: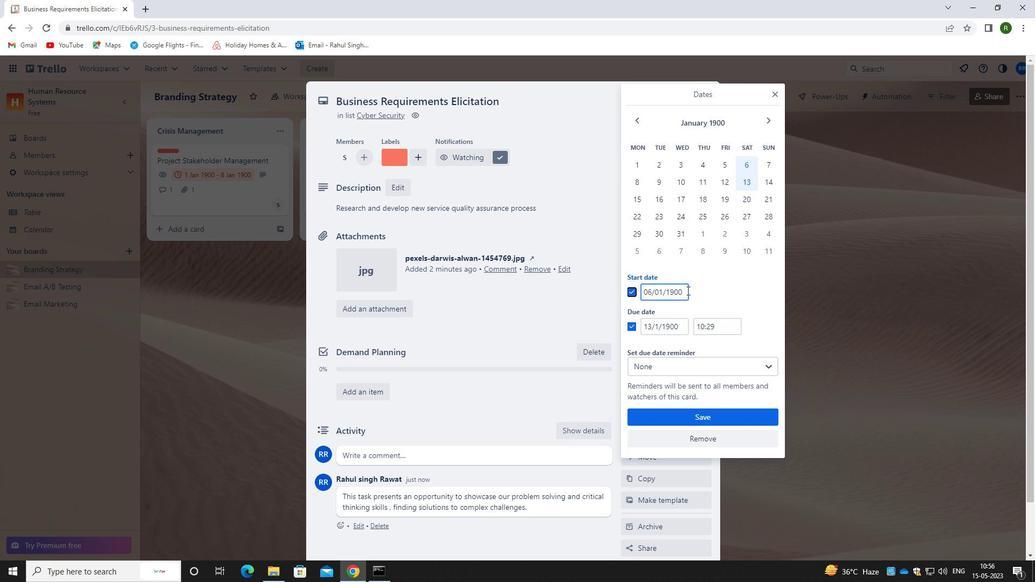 
Action: Mouse moved to (632, 303)
Screenshot: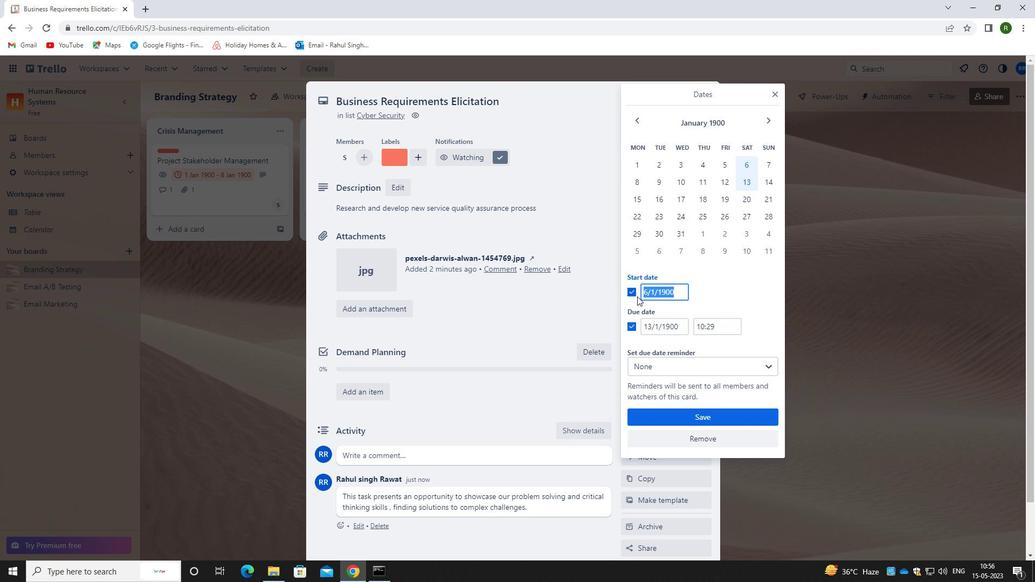 
Action: Key pressed <Key.insert><Key.home>/<Key.insert><Key.end>/<Key.end><Key.page_up><Key.insert><Key.insert>
Screenshot: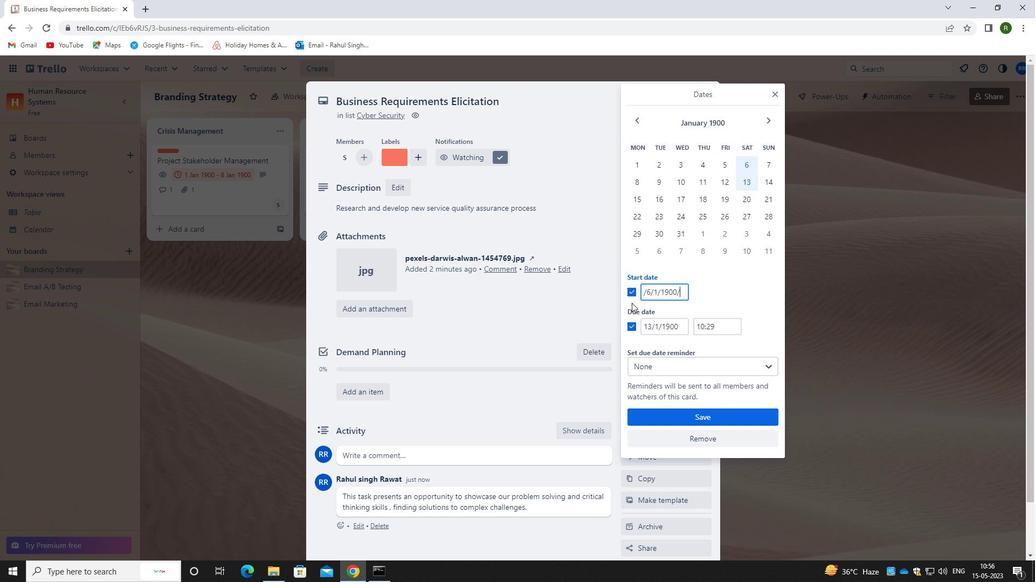 
Action: Mouse moved to (687, 291)
Screenshot: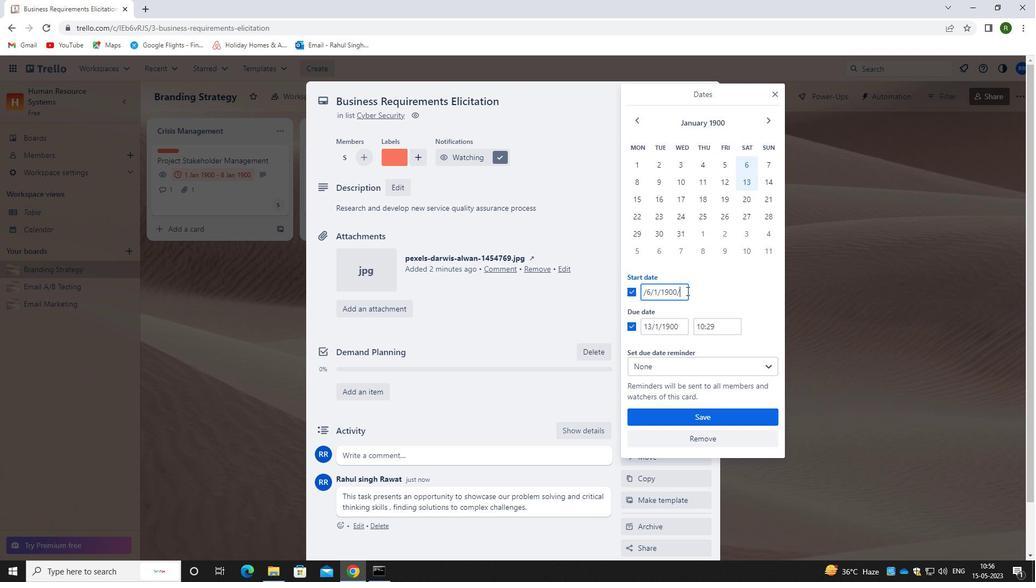 
Action: Mouse pressed left at (687, 291)
Screenshot: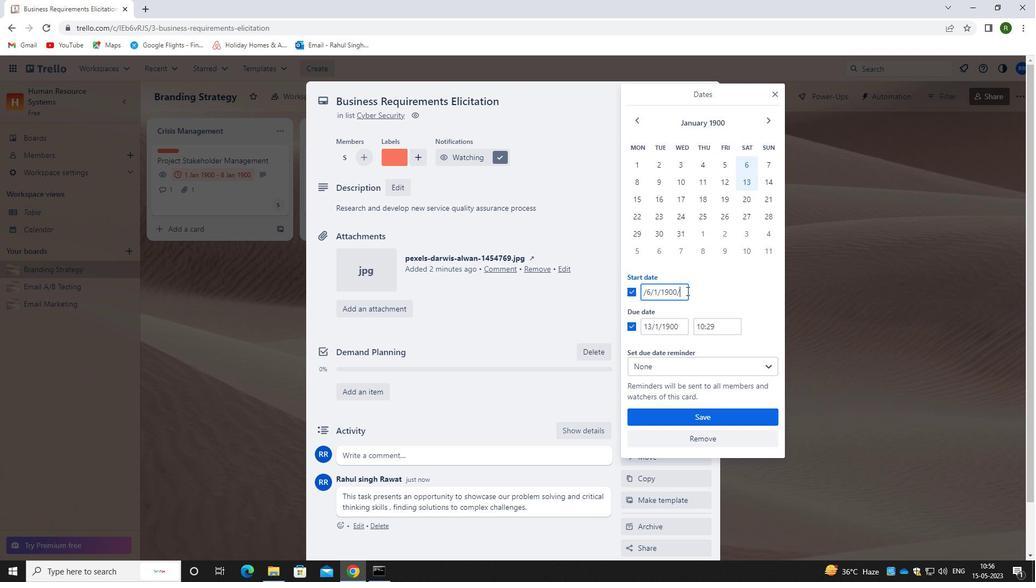 
Action: Mouse moved to (641, 298)
Screenshot: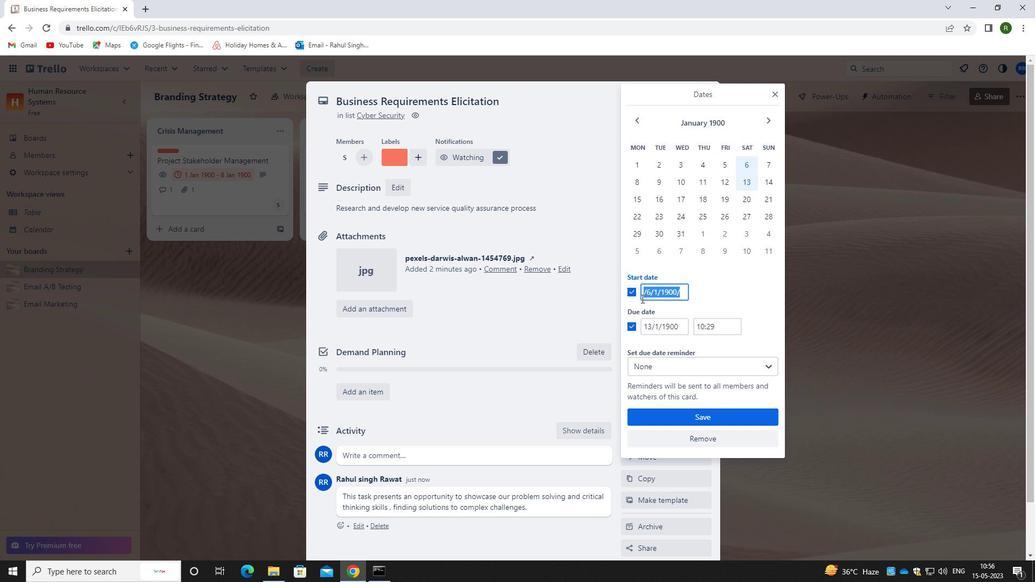 
Action: Key pressed <Key.backspace>07/01/18<Key.backspace>900
Screenshot: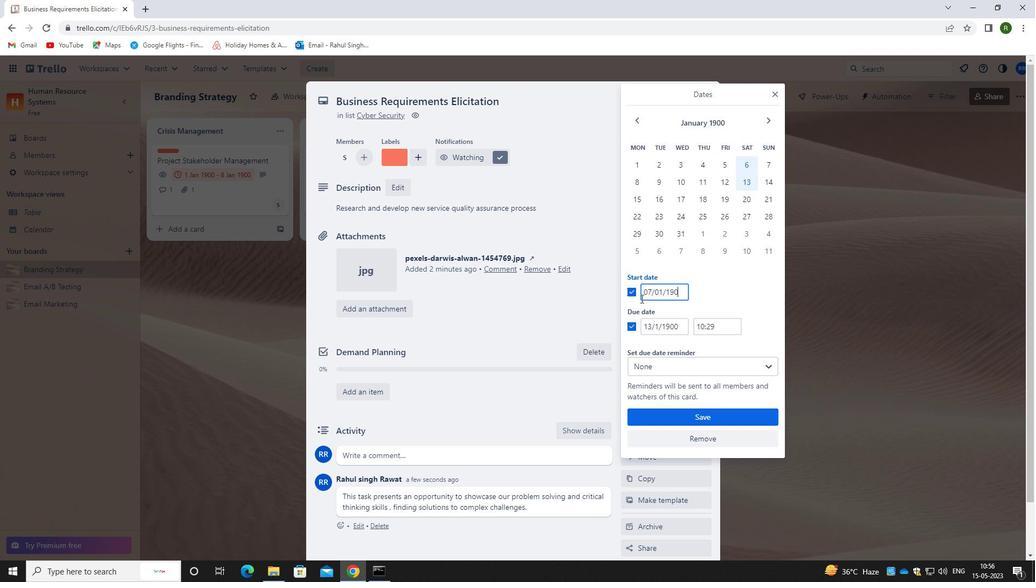 
Action: Mouse moved to (677, 329)
Screenshot: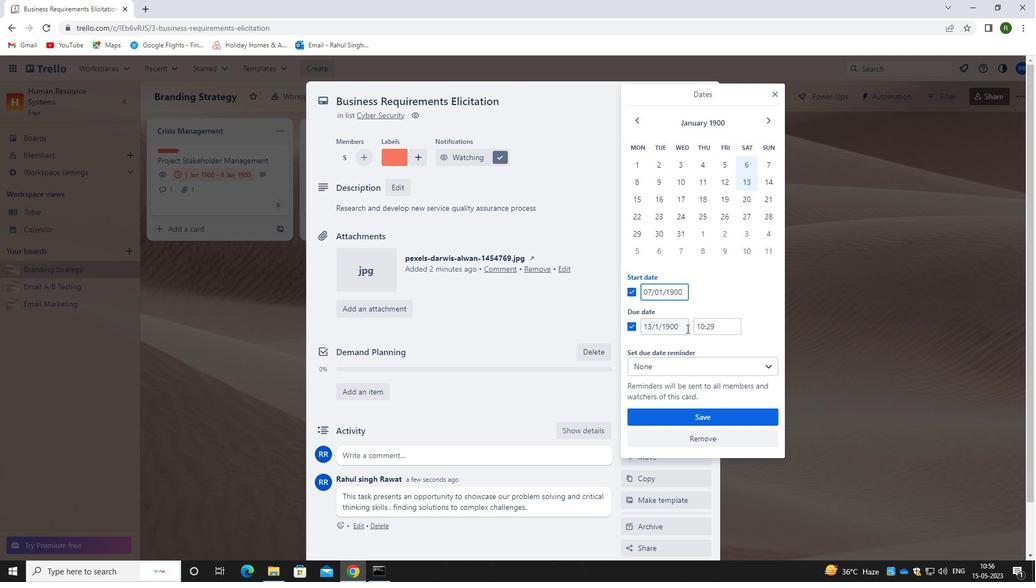 
Action: Mouse pressed left at (677, 329)
Screenshot: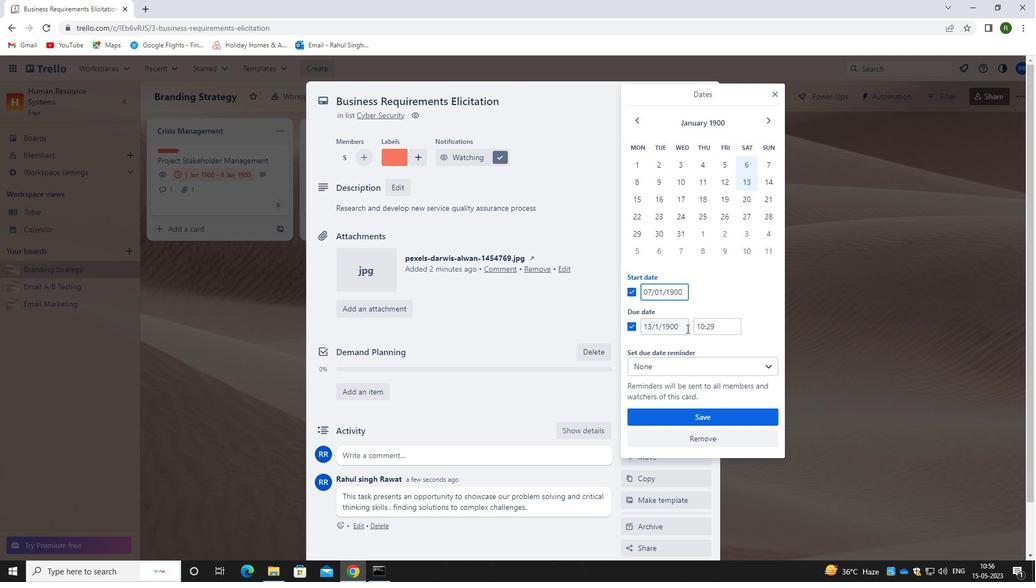 
Action: Mouse moved to (634, 329)
Screenshot: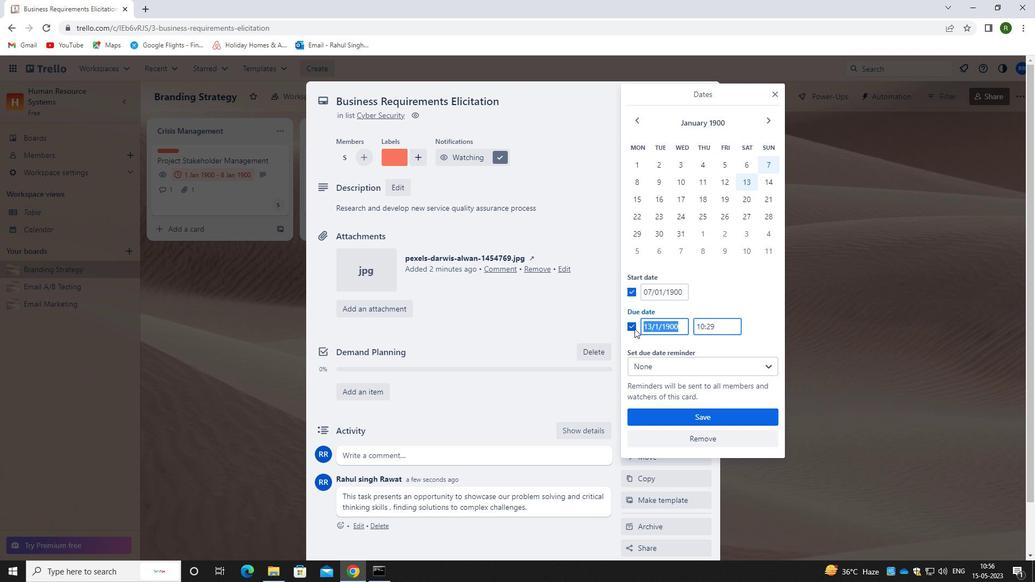 
Action: Key pressed <Key.left><Key.left><Key.num_lock>22<Key.right><Key.right><Key.right><Key.right><Key.right><Key.right><Key.right><Key.right><Key.right><Key.right><Key.right><Key.right><Key.right><Key.right><Key.right><Key.right><Key.right><Key.right><Key.right><Key.right><Key.backspace><Key.backspace><Key.backspace><Key.backspace><Key.backspace><Key.backspace><Key.backspace><Key.backspace><Key.backspace><Key.backspace><Key.backspace><Key.backspace><Key.backspace><Key.backspace><Key.backspace><Key.backspace><Key.backspace><Key.backspace><Key.backspace><Key.backspace><Key.backspace><Key.backspace><Key.backspace><Key.backspace><Key.backspace><Key.backspace><Key.backspace><Key.backspace><Key.backspace><Key.backspace><Key.backspace><Key.backspace><Key.backspace><Key.backspace><Key.backspace><Key.backspace><Key.backspace><Key.backspace><Key.backspace><Key.backspace><Key.backspace><Key.backspace><Key.backspace><Key.backspace><Key.backspace><Key.backspace>14/01/1900
Screenshot: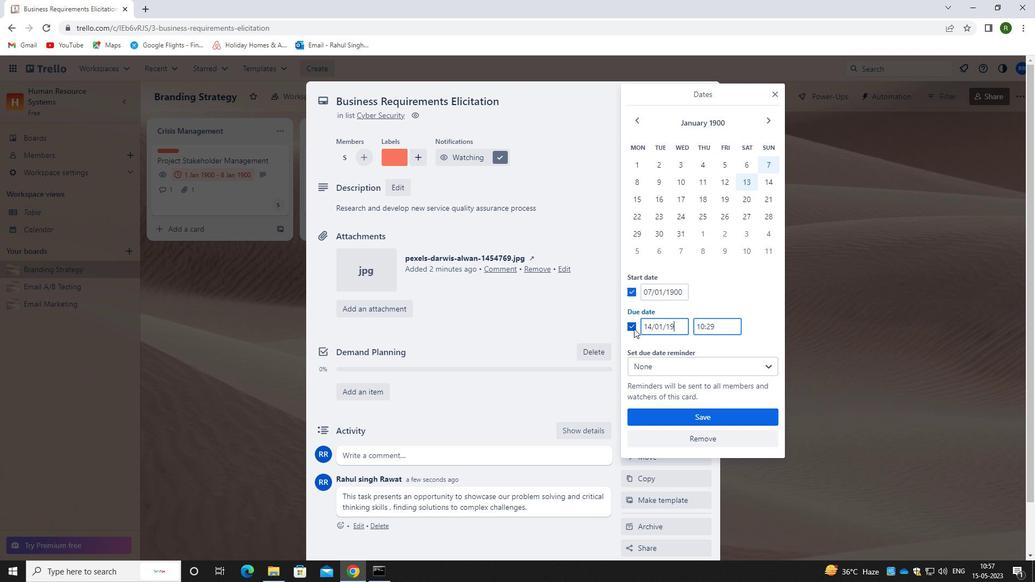 
Action: Mouse moved to (682, 419)
Screenshot: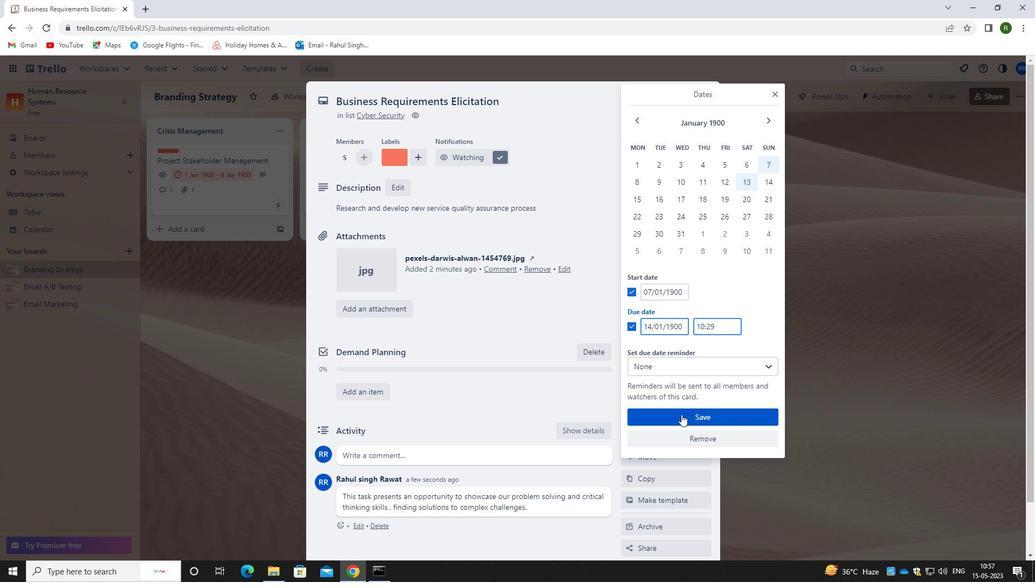 
Action: Mouse pressed left at (682, 419)
Screenshot: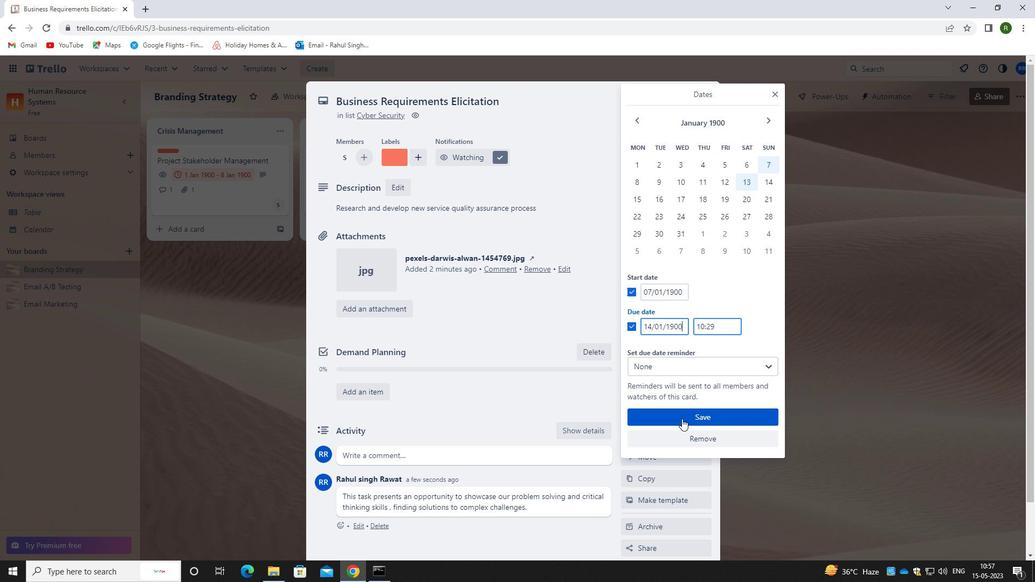 
Action: Mouse moved to (707, 301)
Screenshot: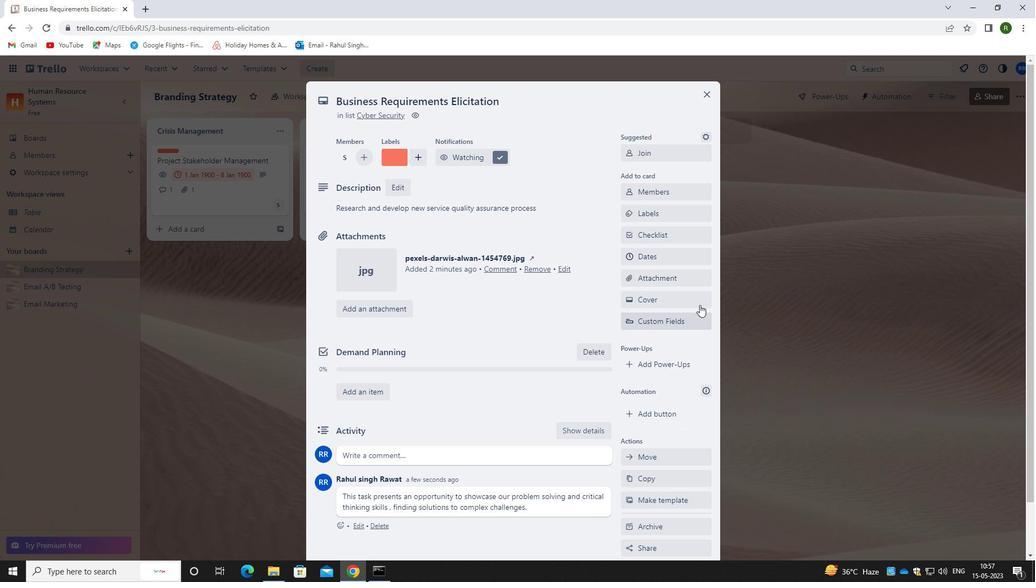 
